 Task: In the Contact  DelilahJones@valeo.com, Add note: 'Schedule a training session for the sales team on new objection handling techniques.'. Mark checkbox to create task to follow up ': Tomorrow'. Create task, with  description: Schedule Meeting, Add due date: Tomorrow; Add reminder: 30 Minutes before. Set Priority Low  and add note: Take detailed meeting minutes and share them with the team afterward.. Logged in from softage.1@softage.net
Action: Mouse moved to (90, 65)
Screenshot: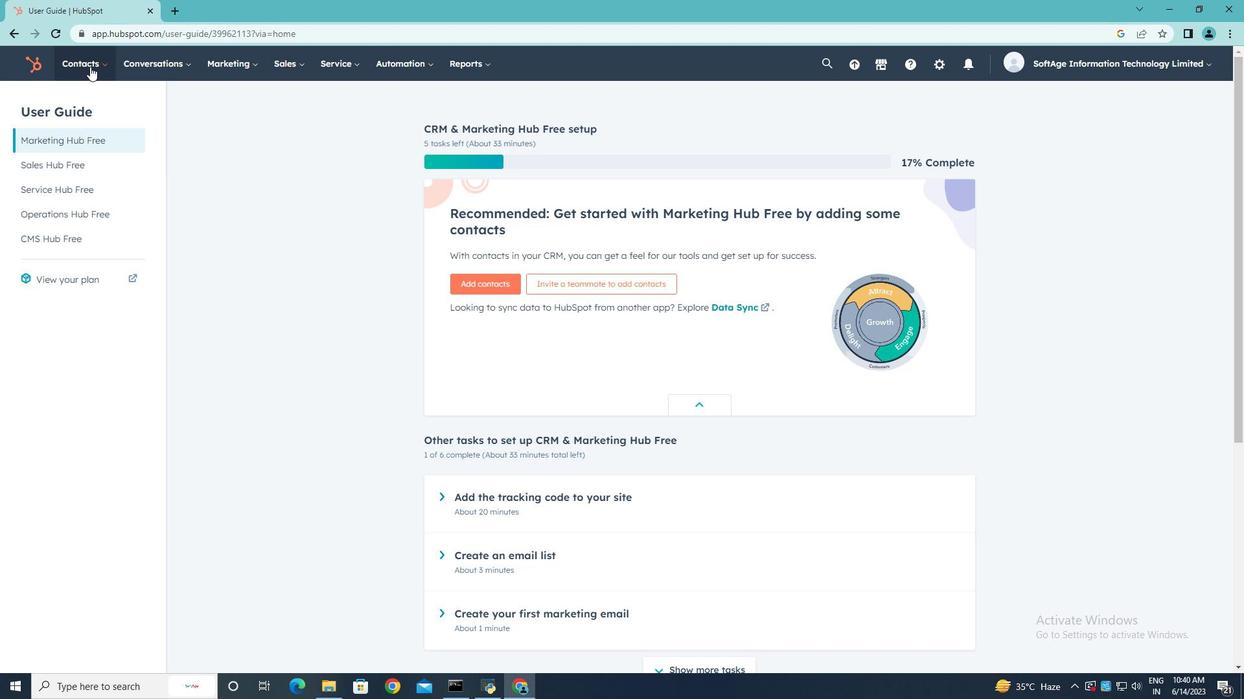 
Action: Mouse pressed left at (90, 65)
Screenshot: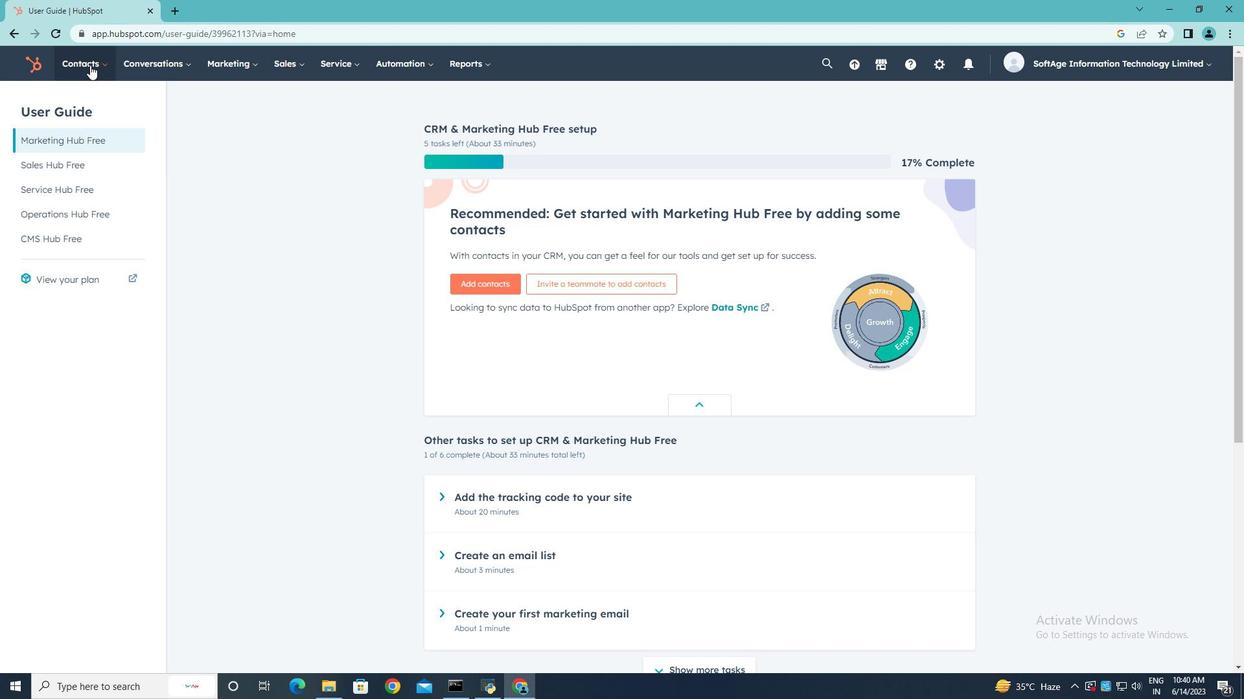 
Action: Mouse moved to (96, 99)
Screenshot: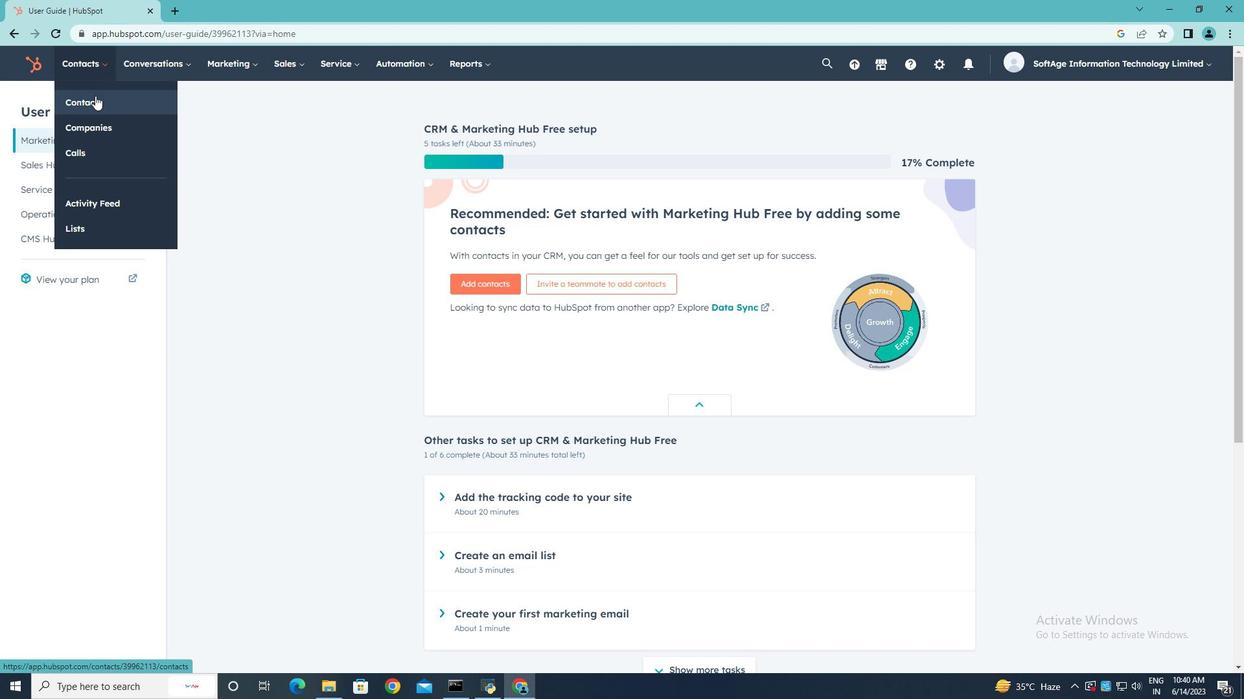 
Action: Mouse pressed left at (96, 99)
Screenshot: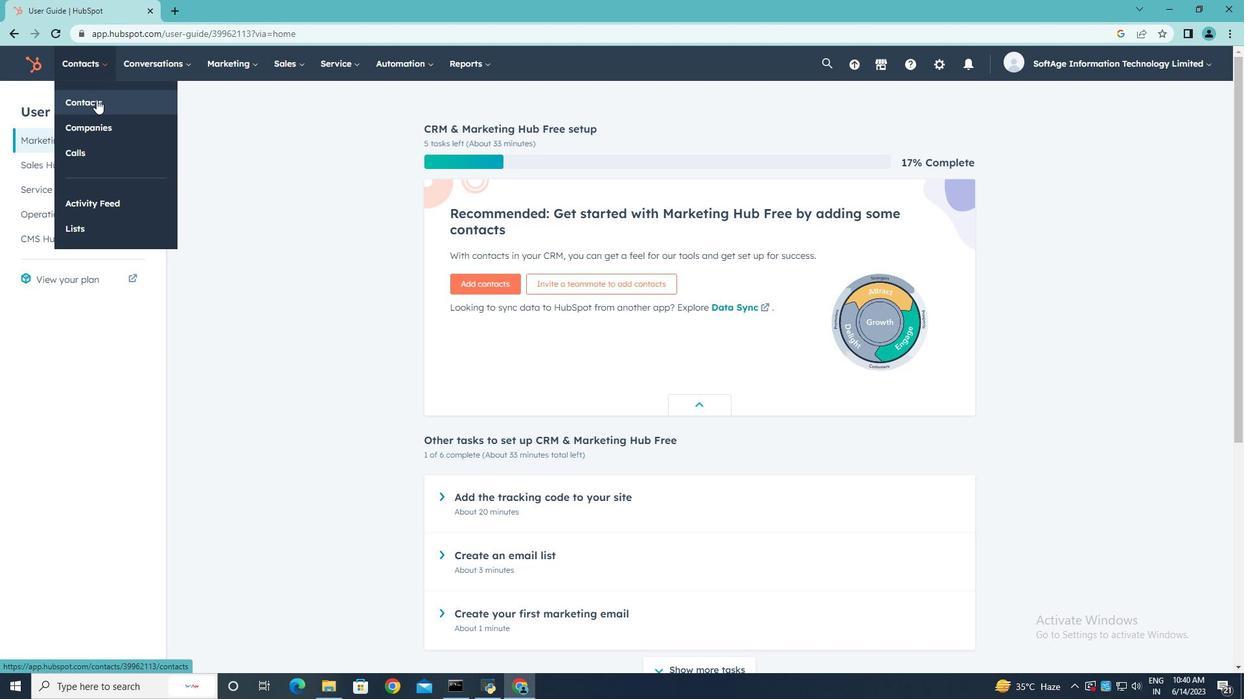 
Action: Mouse moved to (70, 209)
Screenshot: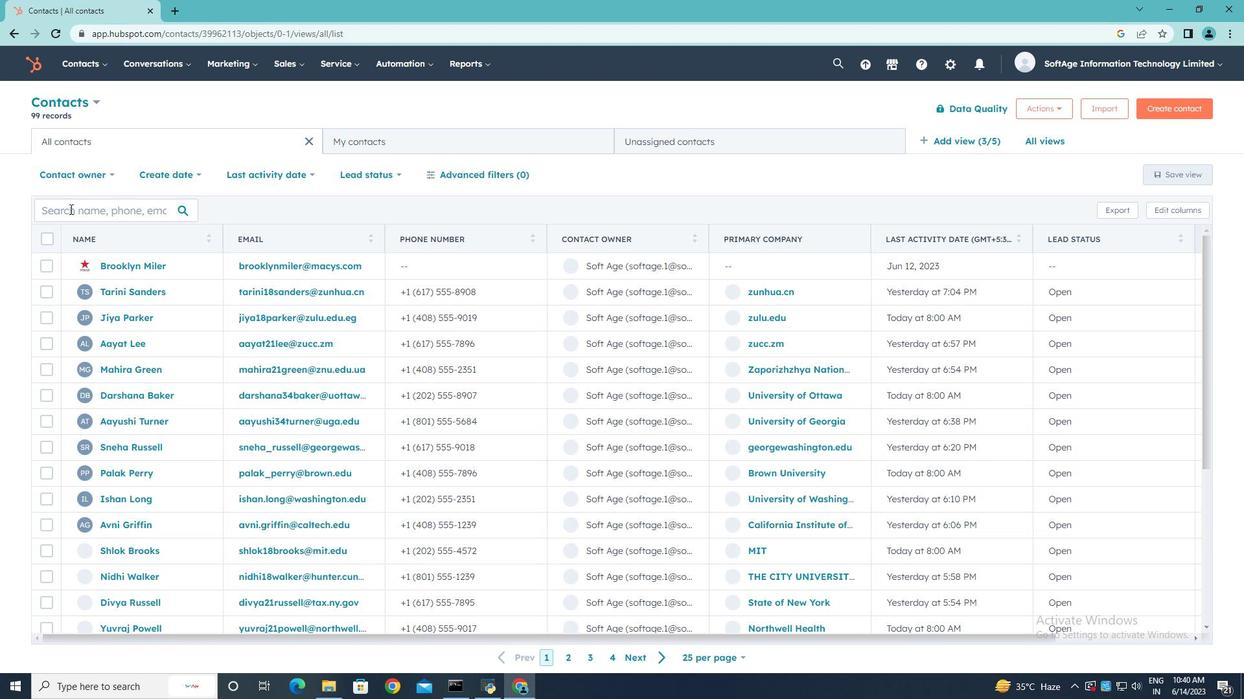 
Action: Mouse pressed left at (70, 209)
Screenshot: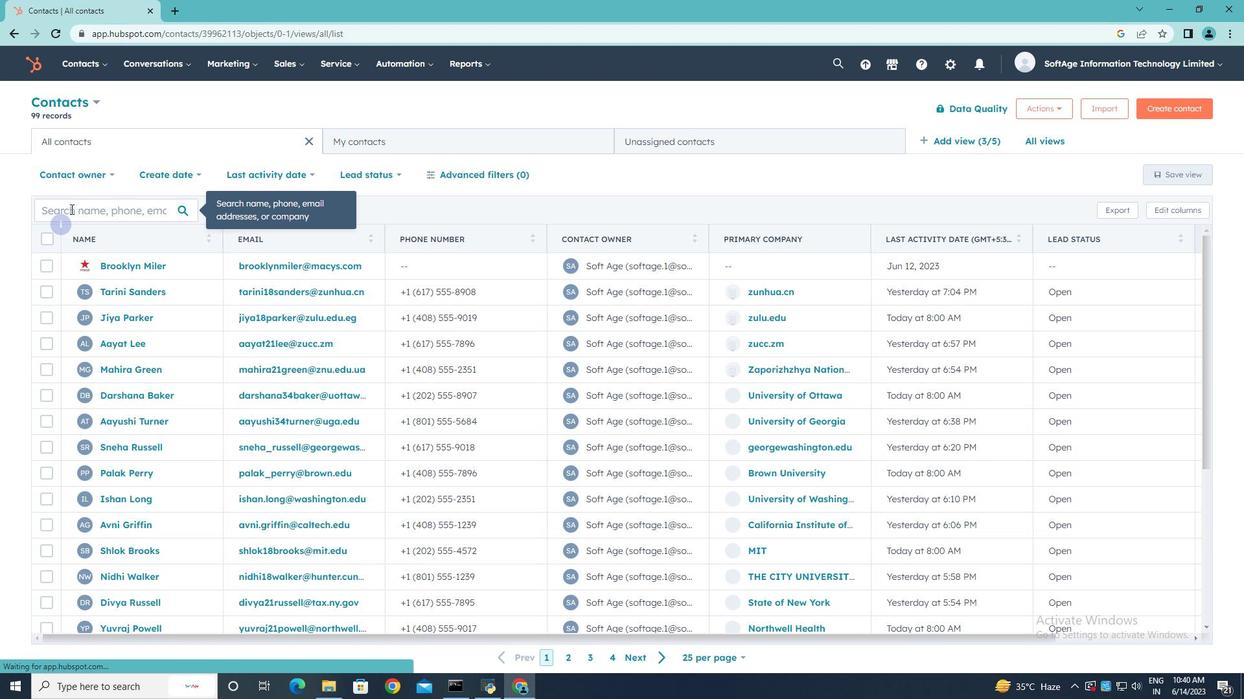 
Action: Mouse moved to (76, 125)
Screenshot: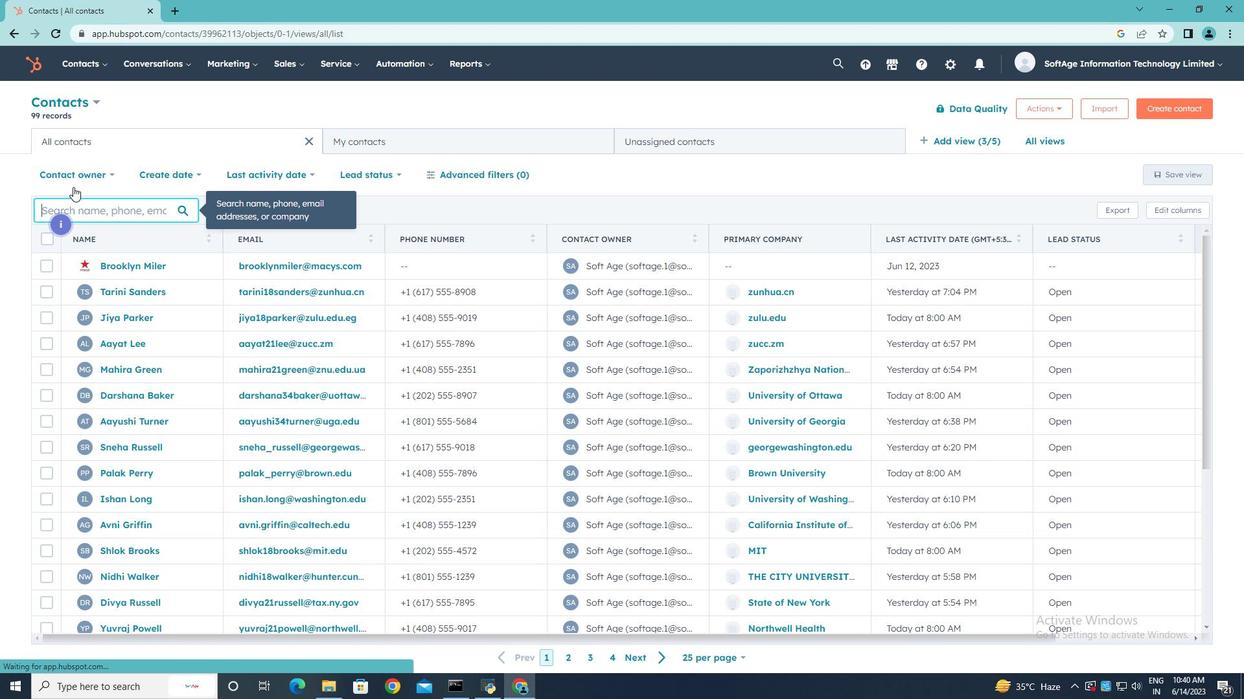 
Action: Key pressed <Key.shift>Delilah<Key.shift>Jones<Key.shift>@valeo.com
Screenshot: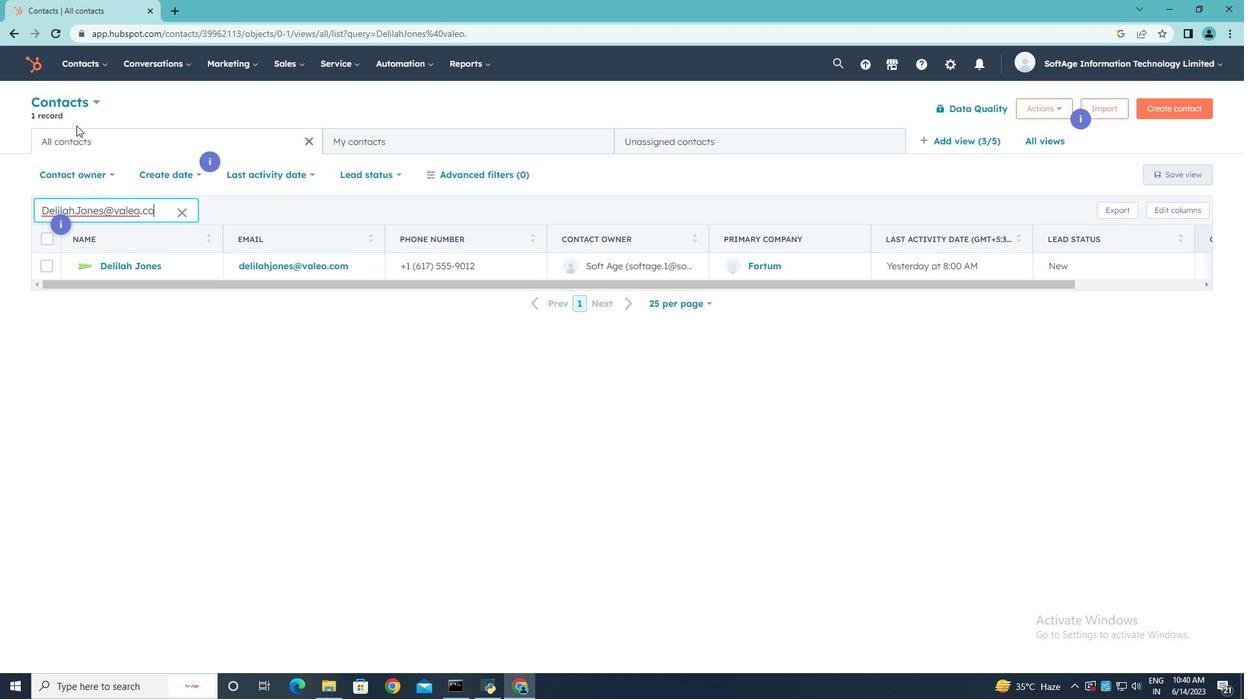 
Action: Mouse moved to (117, 265)
Screenshot: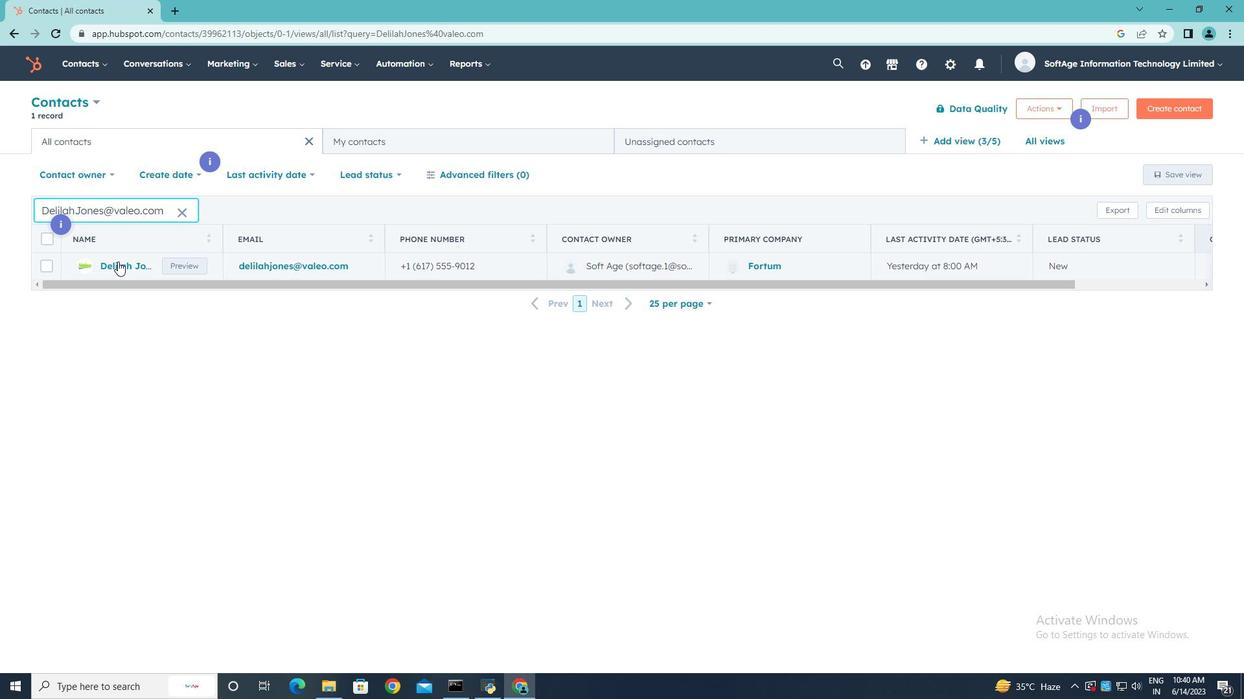 
Action: Mouse pressed left at (117, 265)
Screenshot: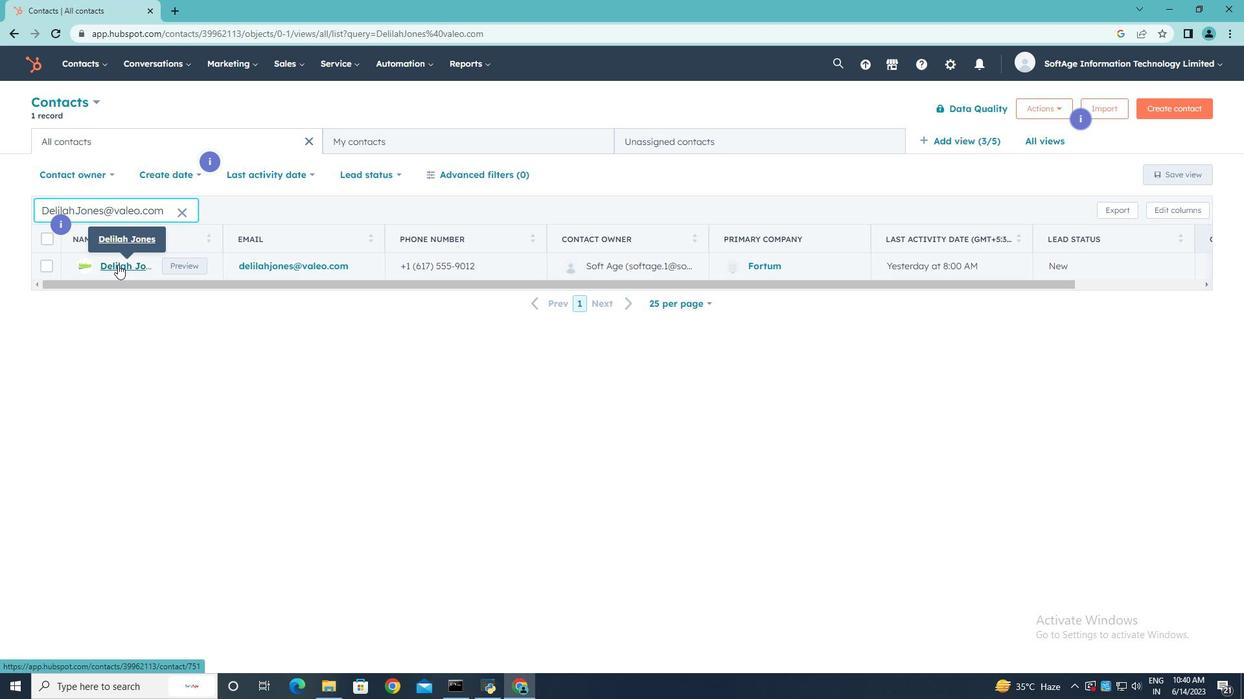 
Action: Mouse moved to (42, 217)
Screenshot: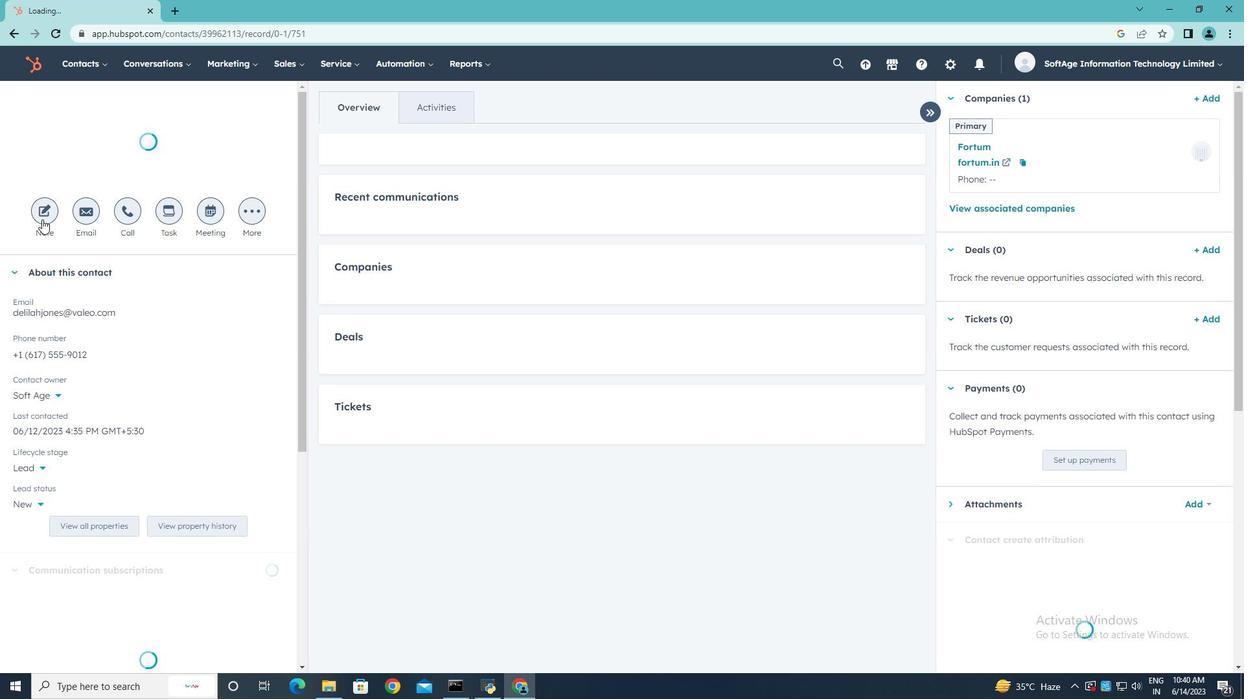 
Action: Mouse pressed left at (42, 217)
Screenshot: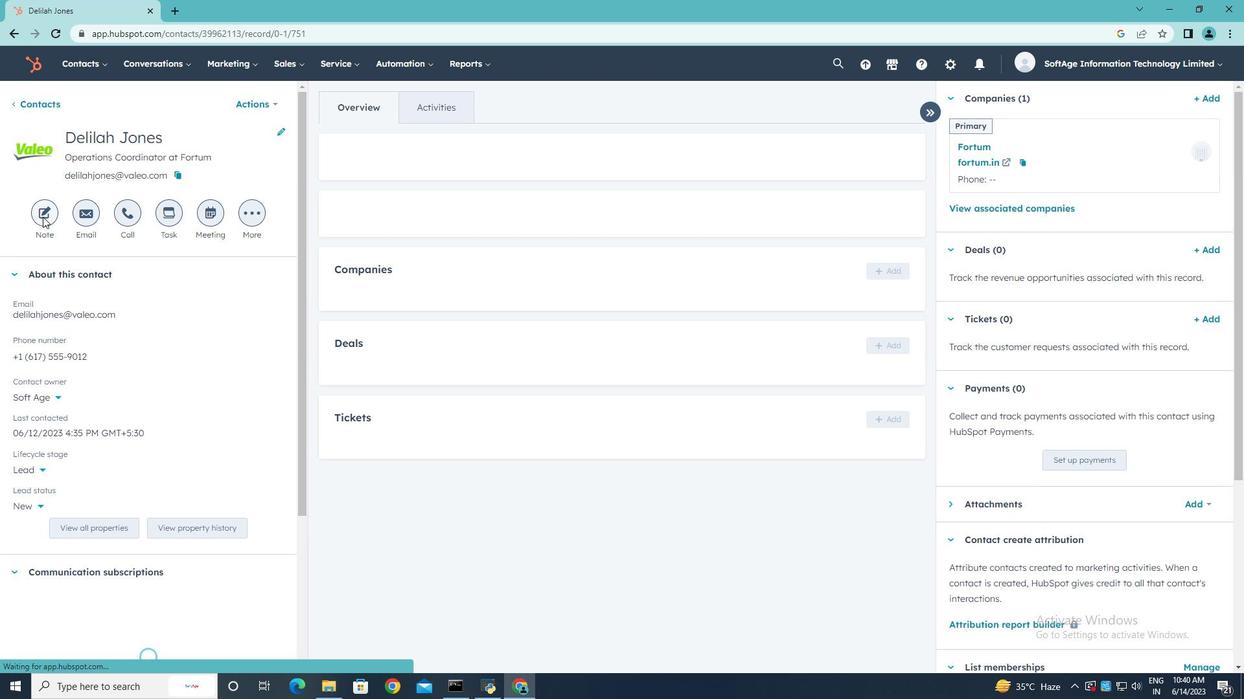 
Action: Mouse moved to (764, 316)
Screenshot: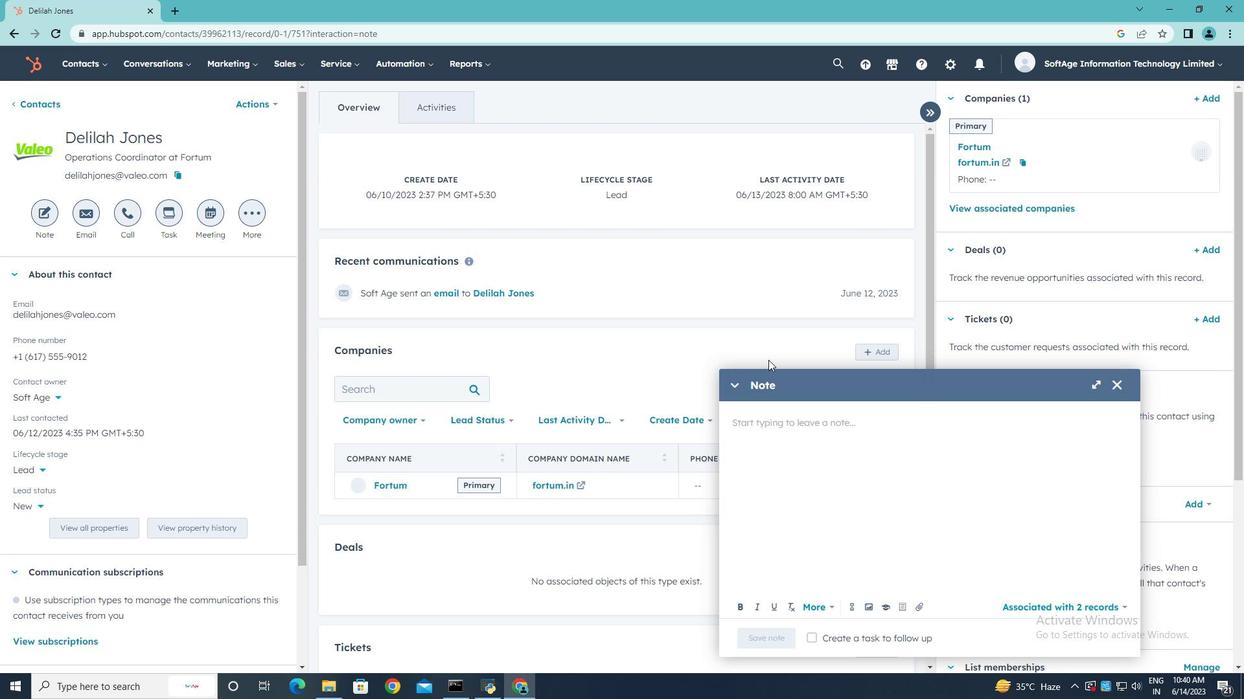 
Action: Key pressed <Key.shift><Key.shift><Key.shift><Key.shift><Key.shift><Key.shift><Key.shift><Key.shift><Key.shift><Key.shift><Key.shift><Key.shift><Key.shift><Key.shift><Key.shift><Key.shift><Key.shift><Key.shift><Key.shift><Key.shift><Key.shift><Key.shift><Key.shift><Key.shift><Key.shift>Schedule<Key.backspace>a<Key.backspace>e<Key.space><Key.caps_lock><Key.caps_lock><Key.backspace>a<Key.backspace><Key.space>a<Key.space>training<Key.space>session<Key.space>for<Key.space>the<Key.space>sales<Key.space>team<Key.space>on<Key.space>new<Key.space>objection<Key.space>handling<Key.space>techniques.
Screenshot: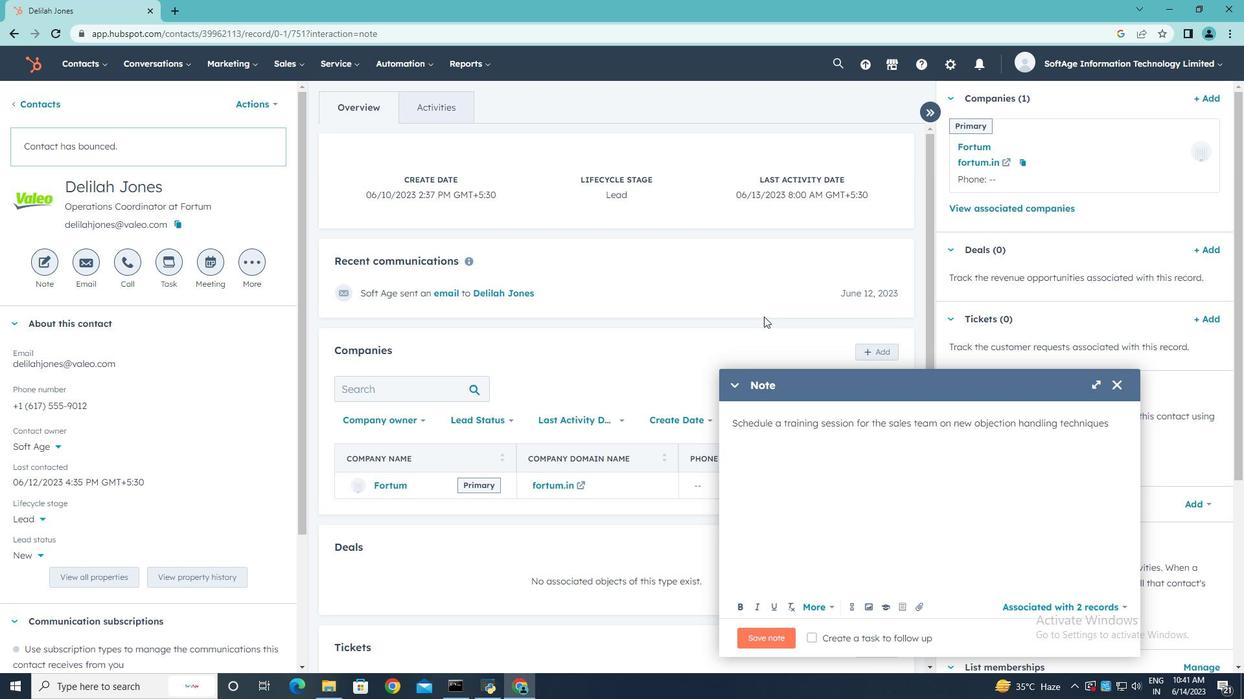 
Action: Mouse moved to (815, 636)
Screenshot: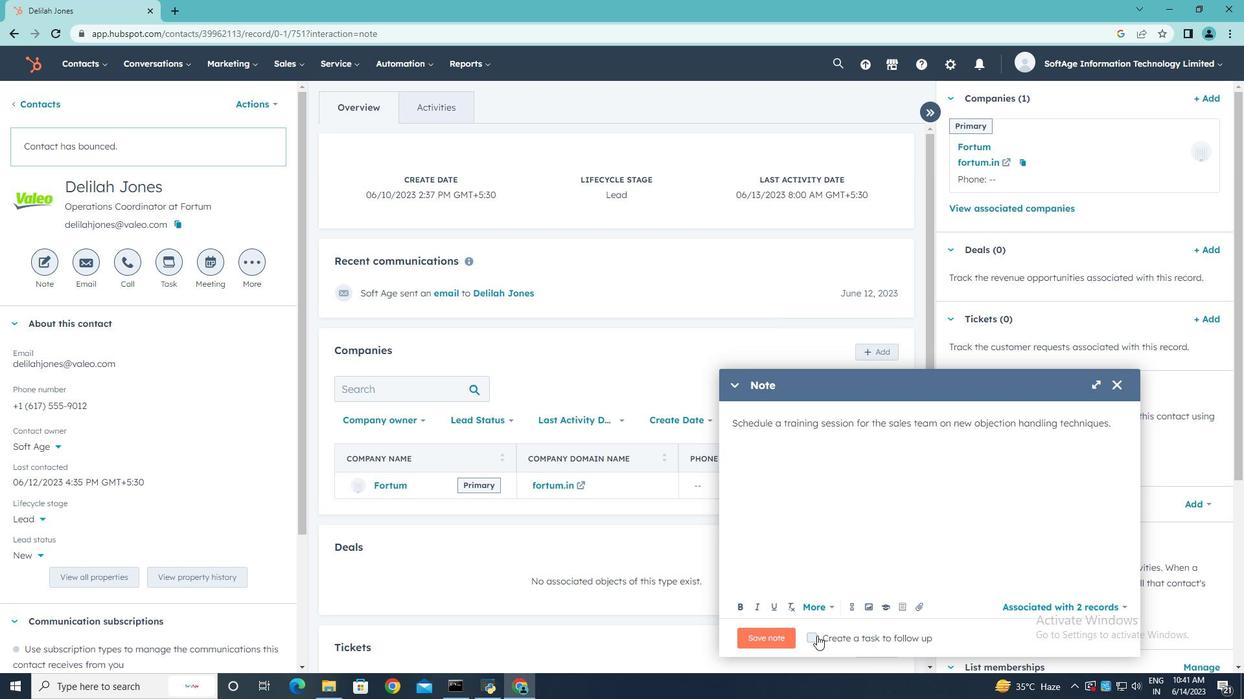 
Action: Mouse pressed left at (815, 636)
Screenshot: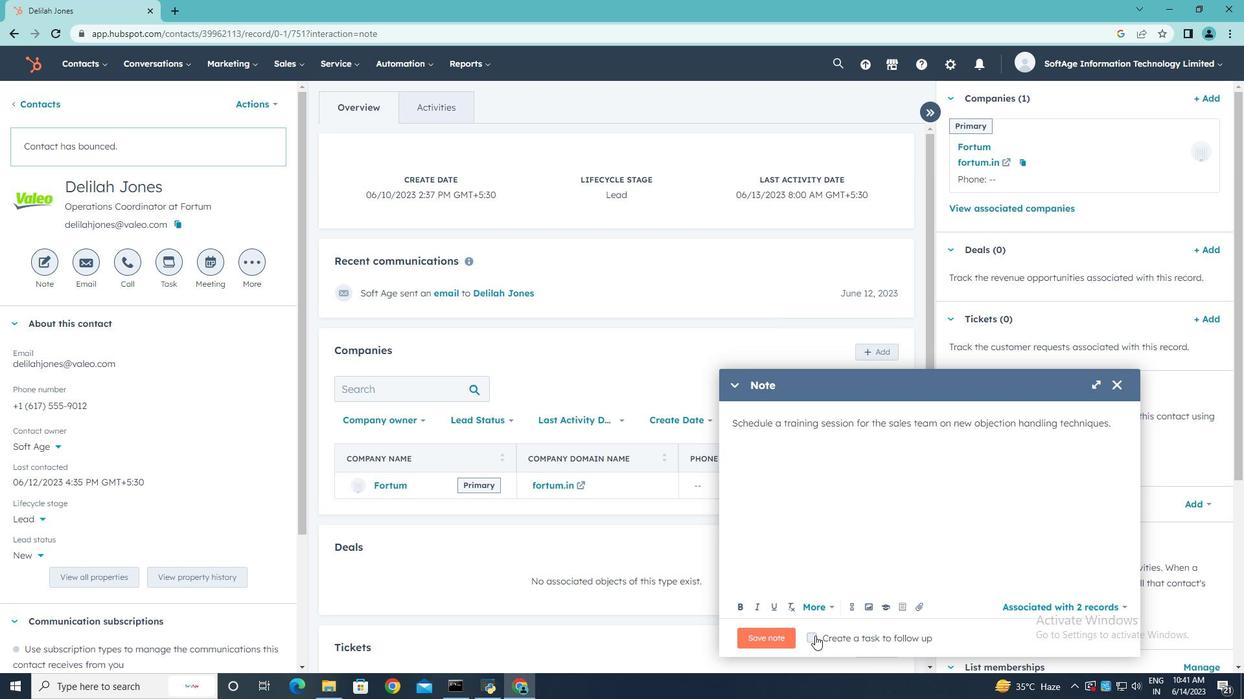 
Action: Mouse moved to (1071, 638)
Screenshot: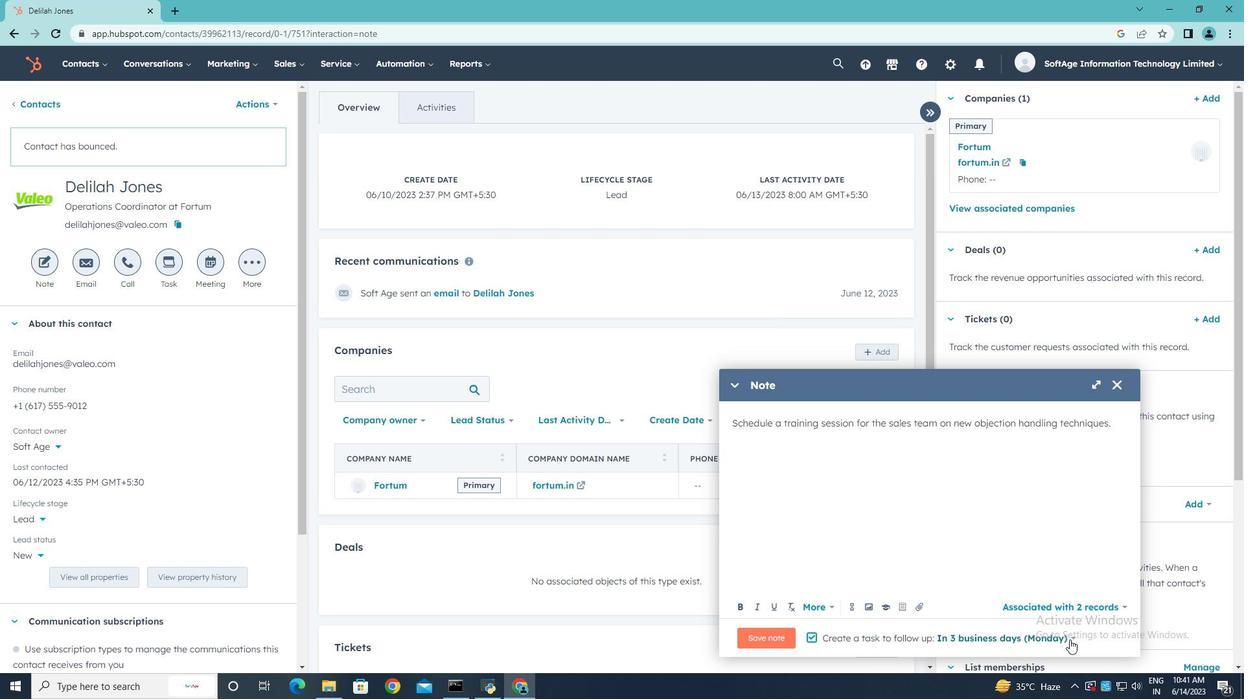 
Action: Mouse pressed left at (1071, 638)
Screenshot: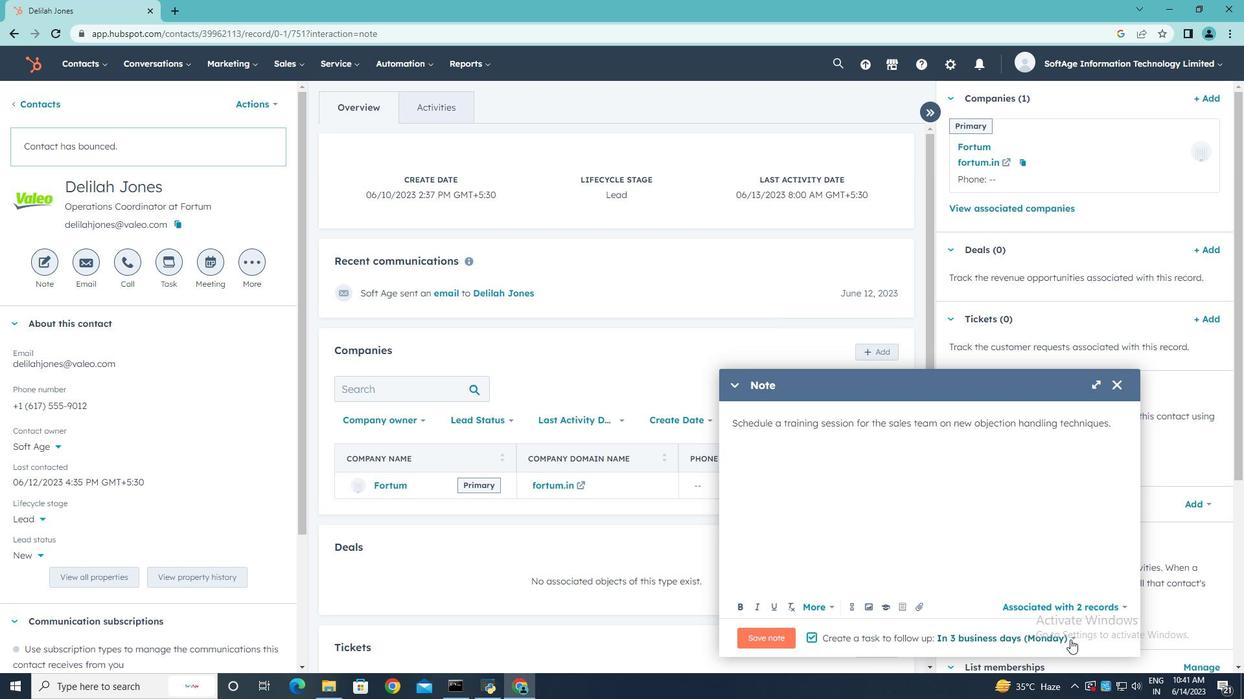 
Action: Mouse moved to (955, 530)
Screenshot: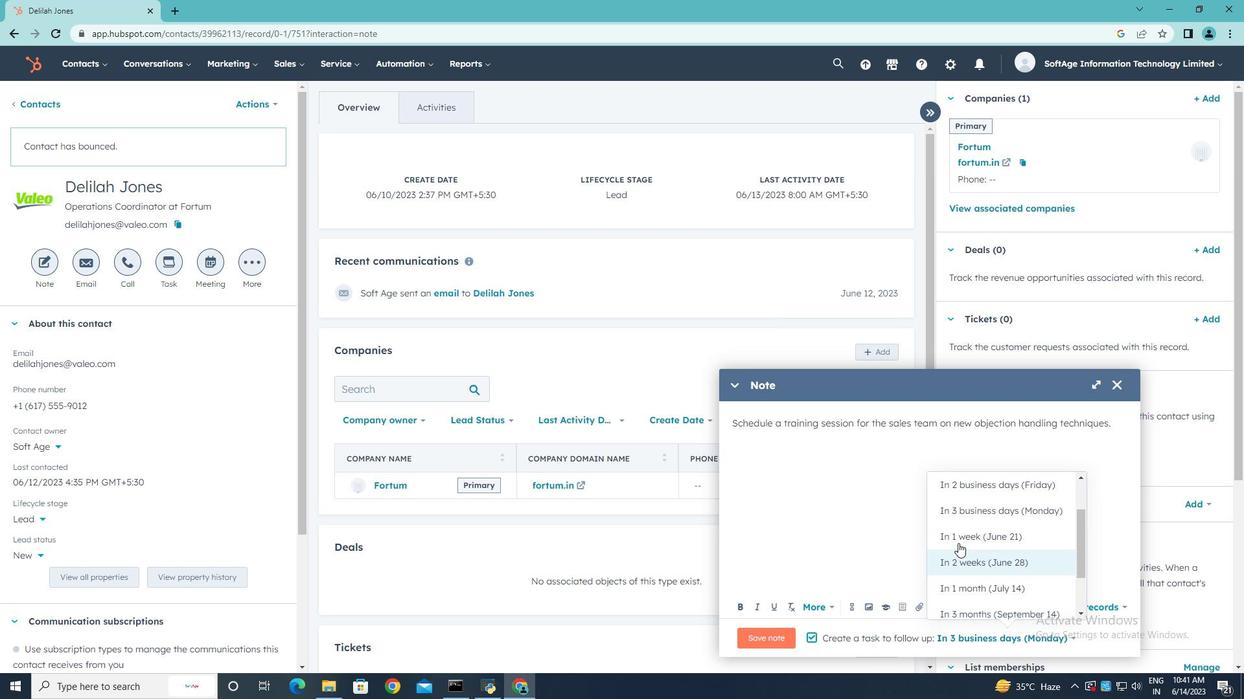 
Action: Mouse scrolled (955, 530) with delta (0, 0)
Screenshot: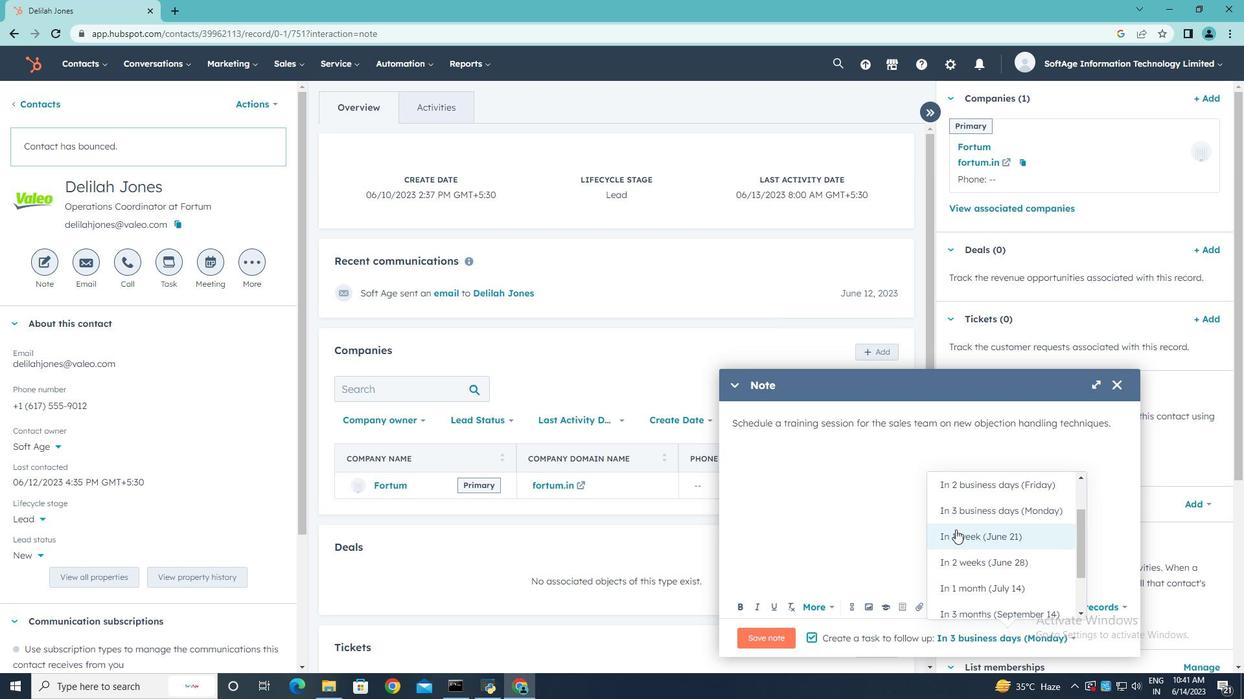 
Action: Mouse scrolled (955, 530) with delta (0, 0)
Screenshot: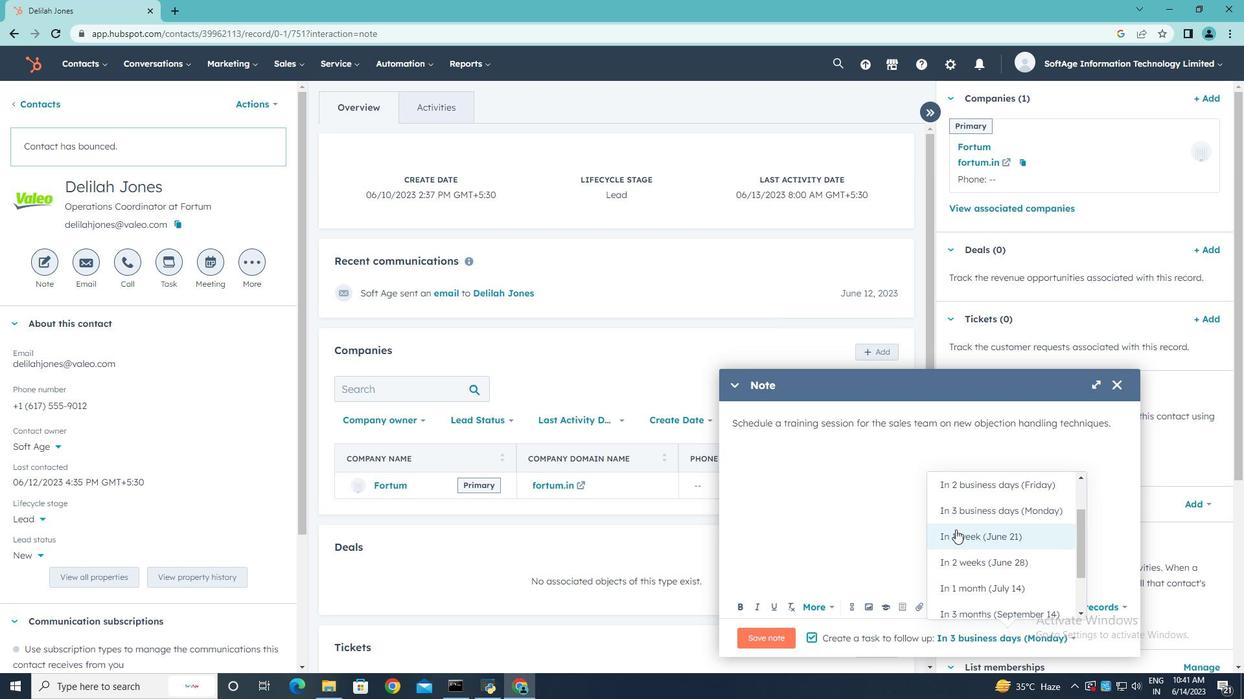 
Action: Mouse scrolled (955, 530) with delta (0, 0)
Screenshot: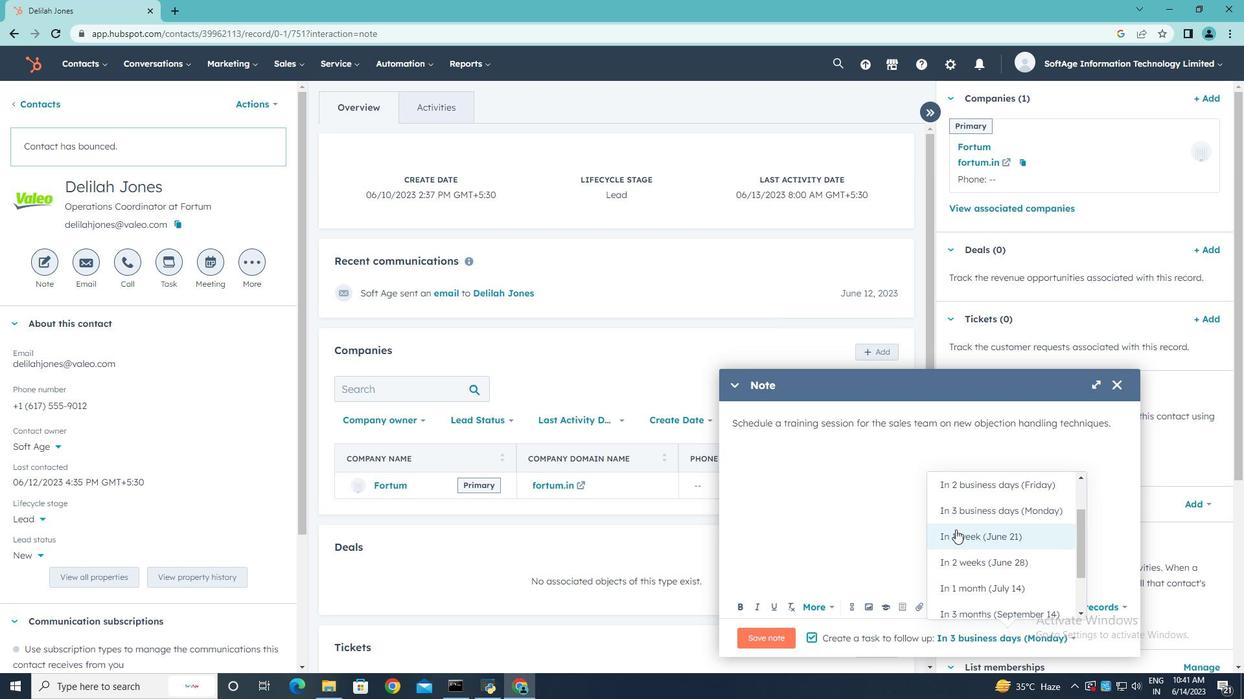 
Action: Mouse moved to (960, 520)
Screenshot: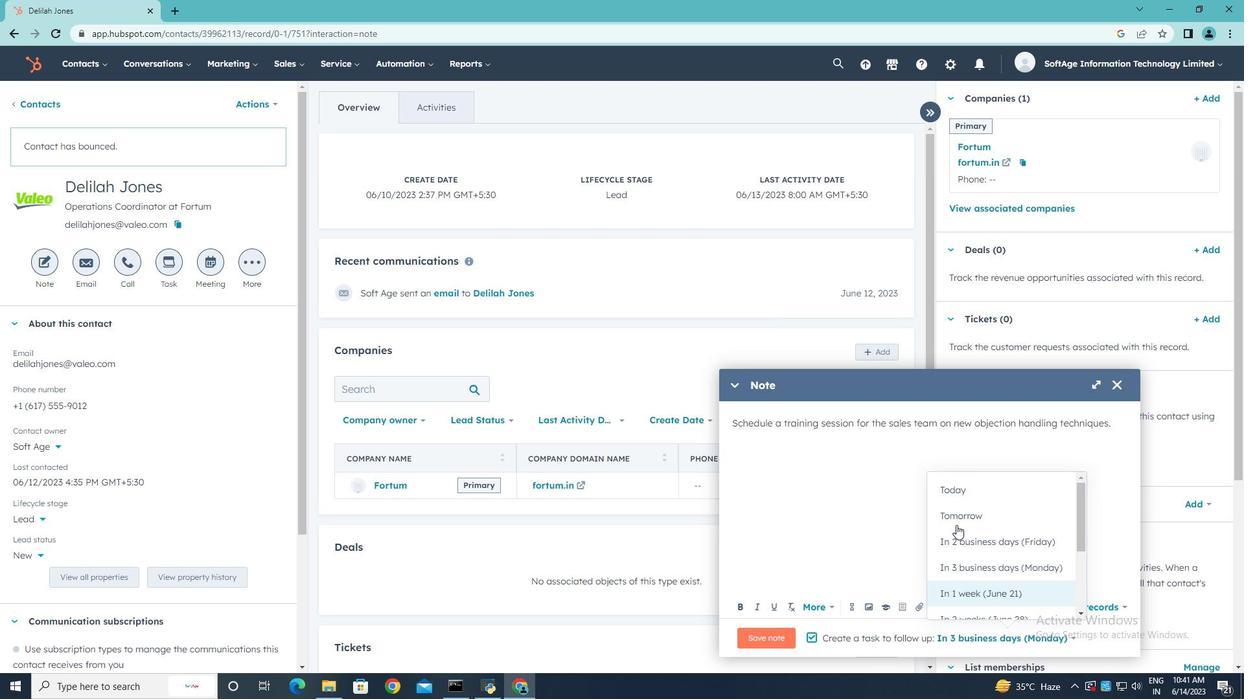
Action: Mouse pressed left at (960, 520)
Screenshot: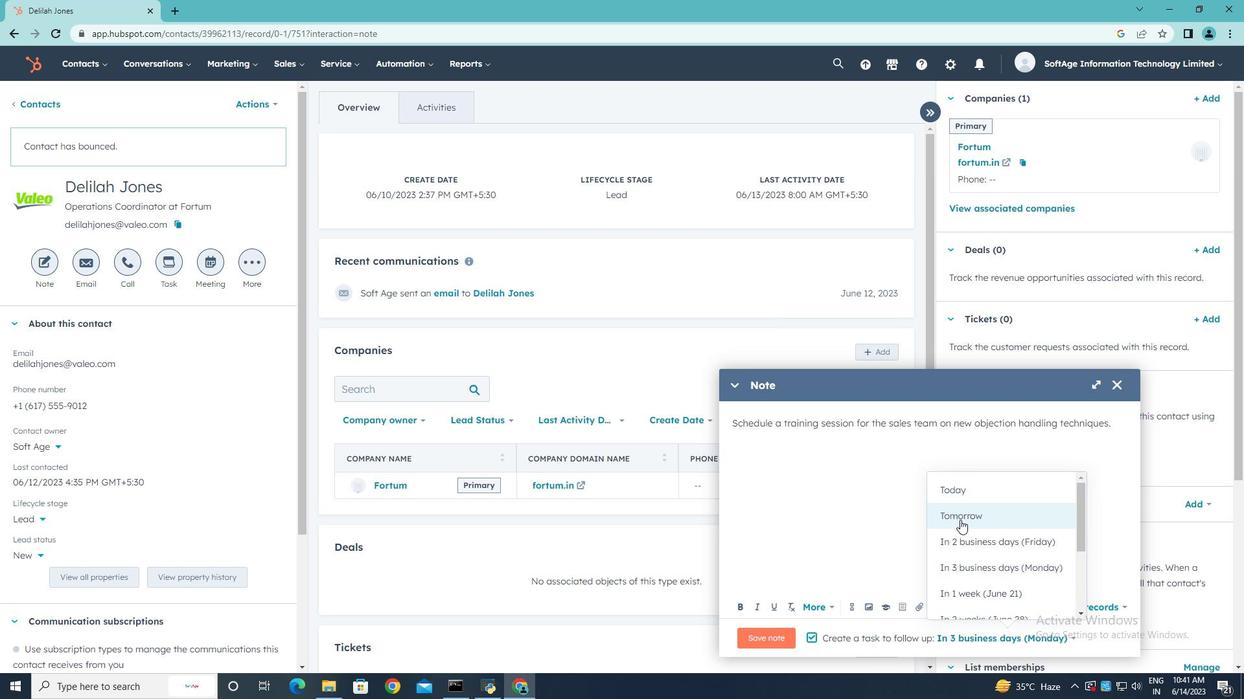 
Action: Mouse moved to (750, 640)
Screenshot: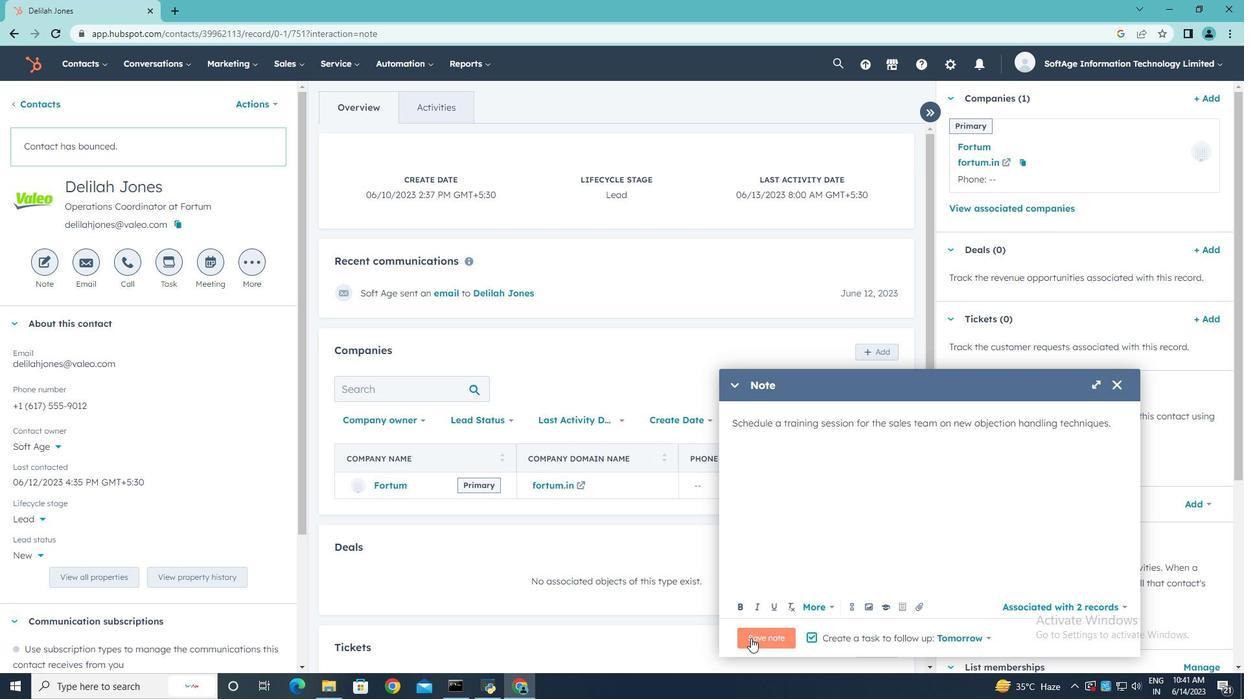 
Action: Mouse pressed left at (750, 640)
Screenshot: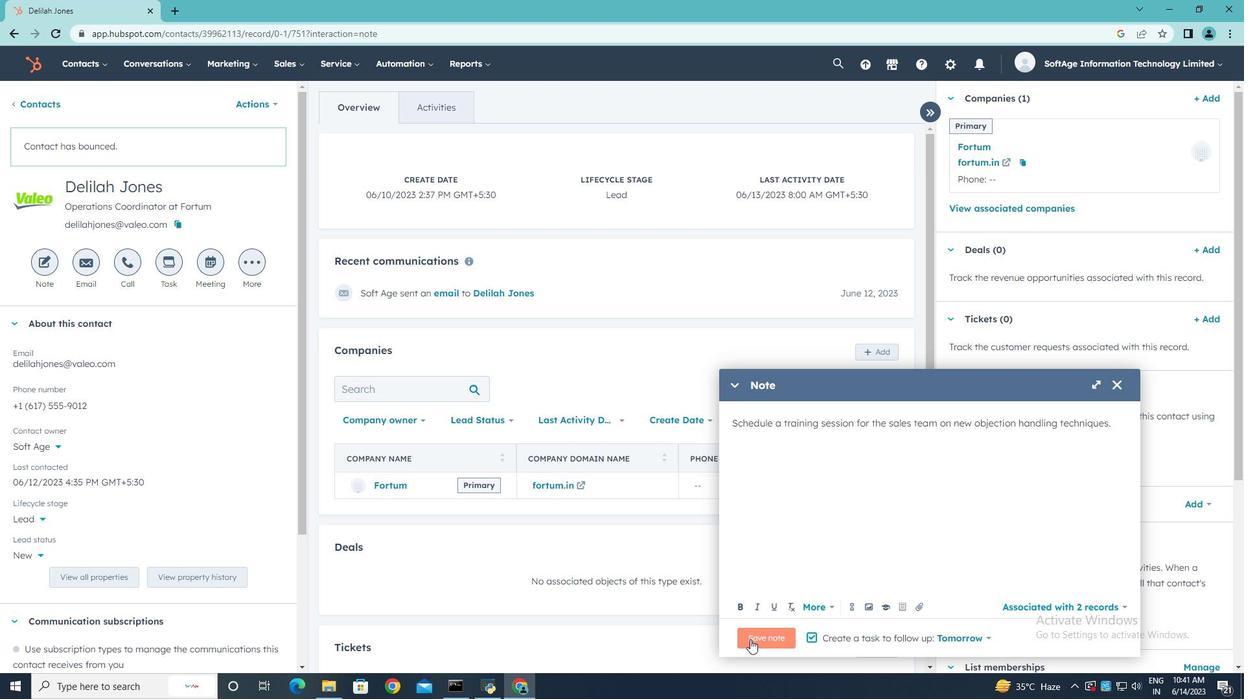 
Action: Mouse moved to (167, 268)
Screenshot: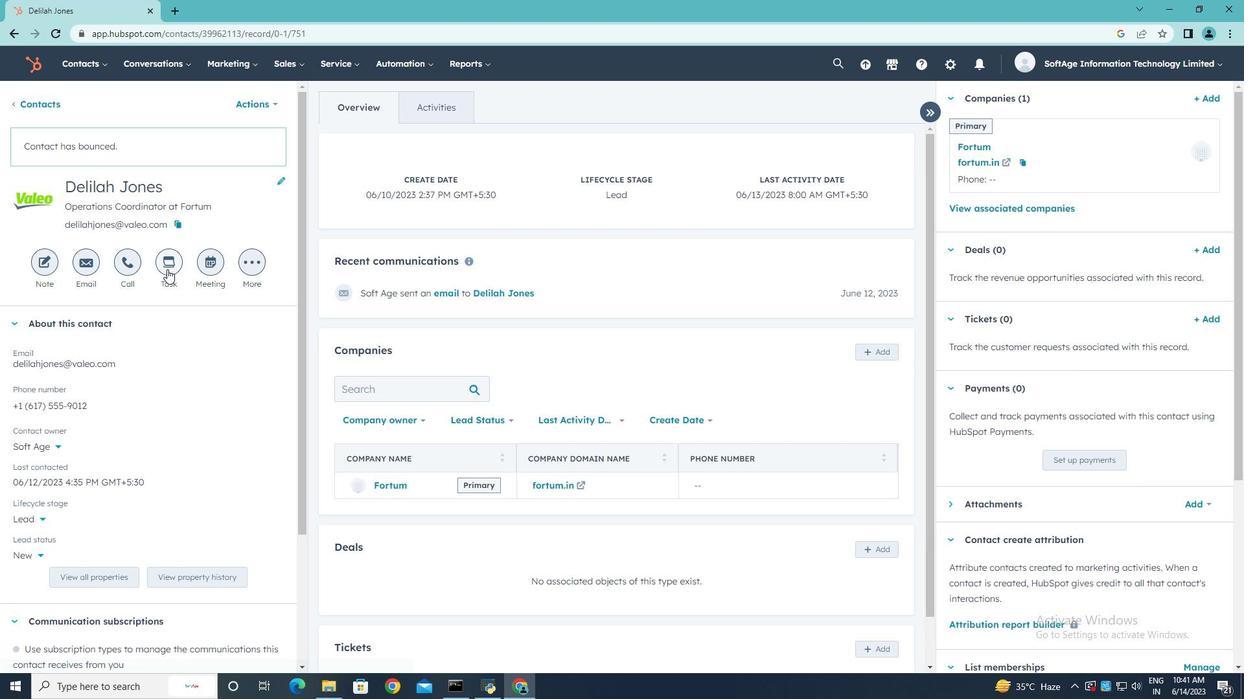 
Action: Mouse pressed left at (167, 268)
Screenshot: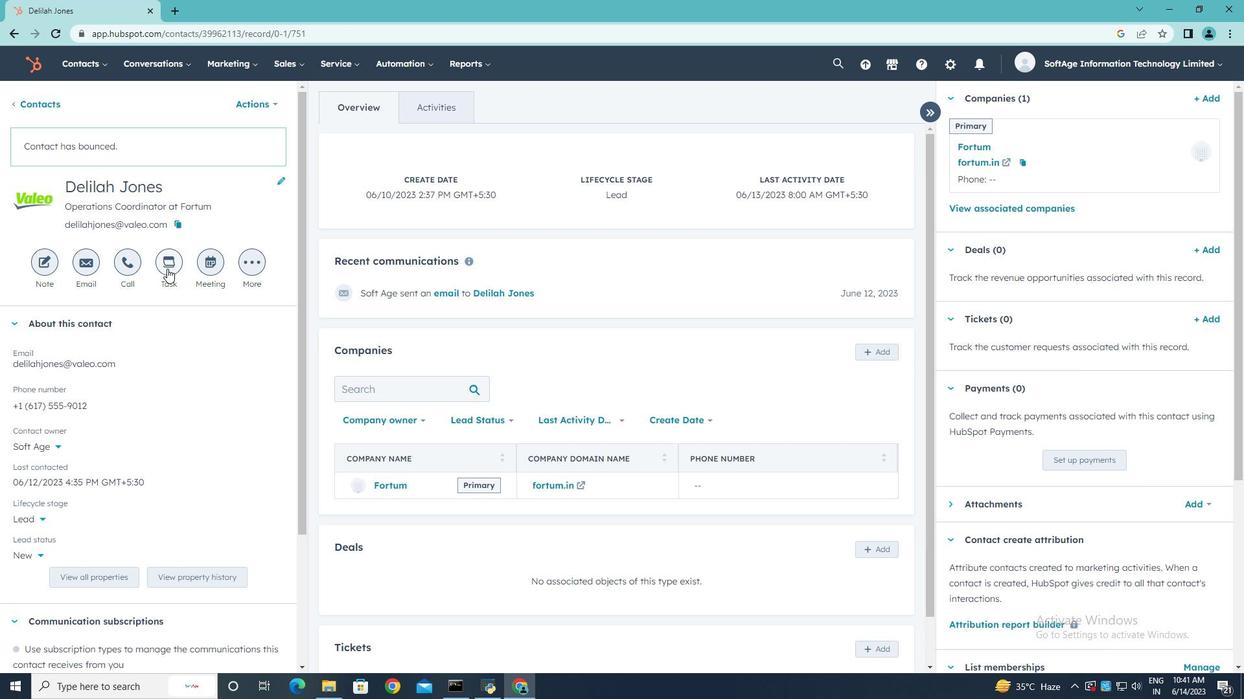
Action: Mouse moved to (195, 277)
Screenshot: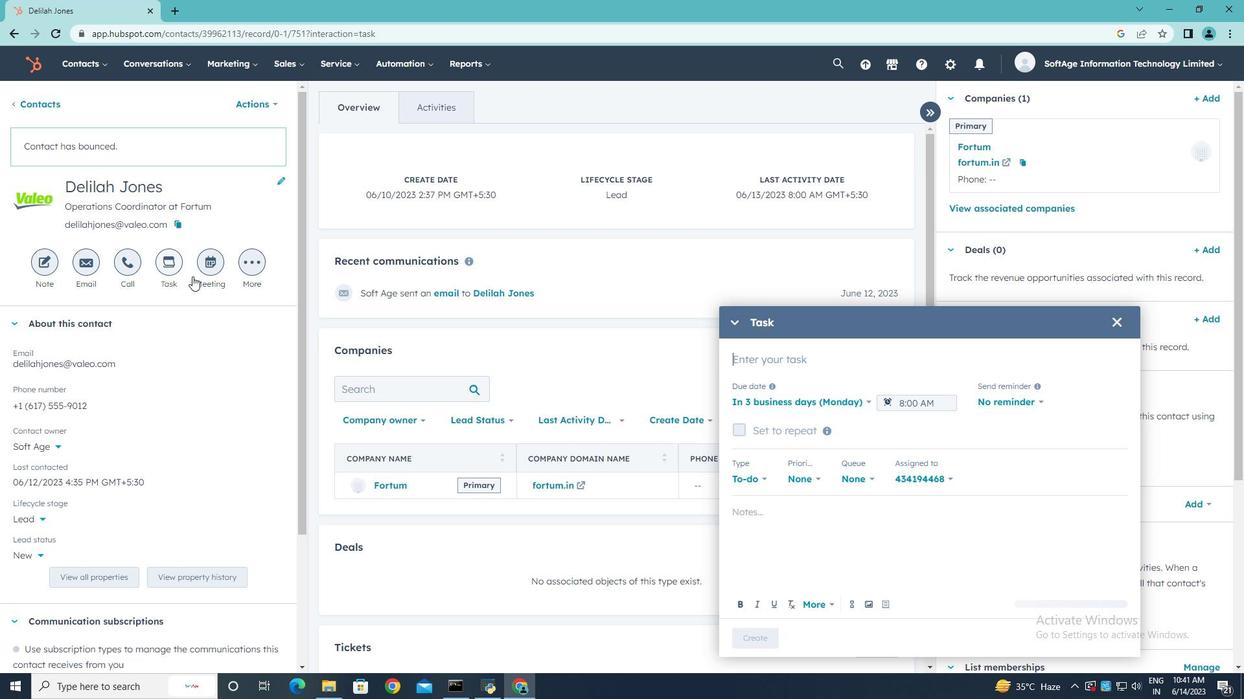 
Action: Key pressed <Key.shift>Sa<Key.backspace>chu<Key.backspace>edule<Key.space><Key.shift><Key.shift><Key.shift><Key.shift><Key.shift><Key.shift><Key.shift><Key.shift><Key.shift><Key.shift><Key.shift><Key.shift>Meeting
Screenshot: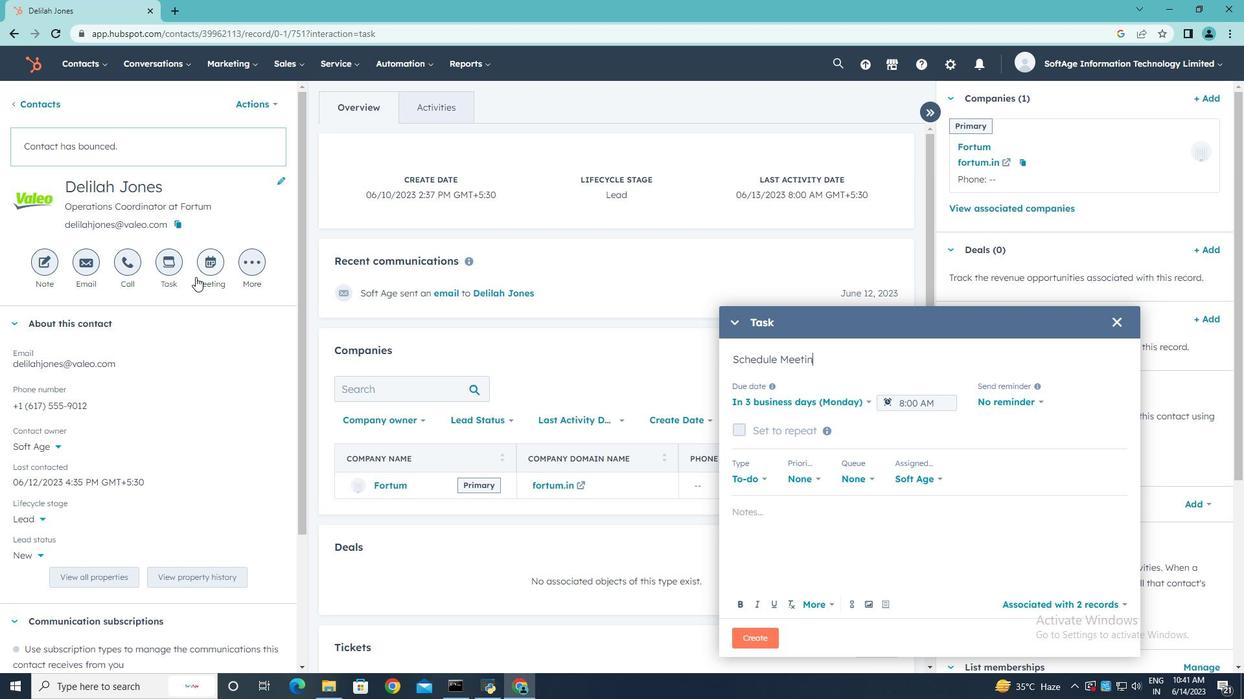 
Action: Mouse moved to (865, 398)
Screenshot: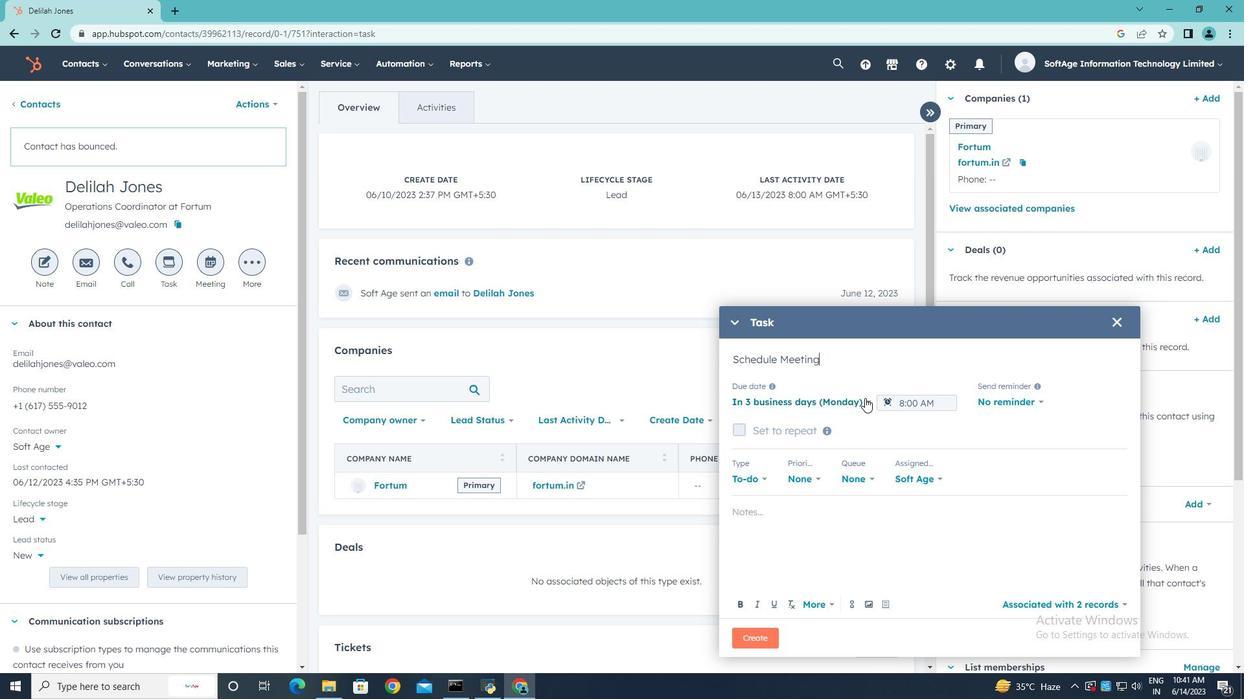 
Action: Mouse pressed left at (865, 398)
Screenshot: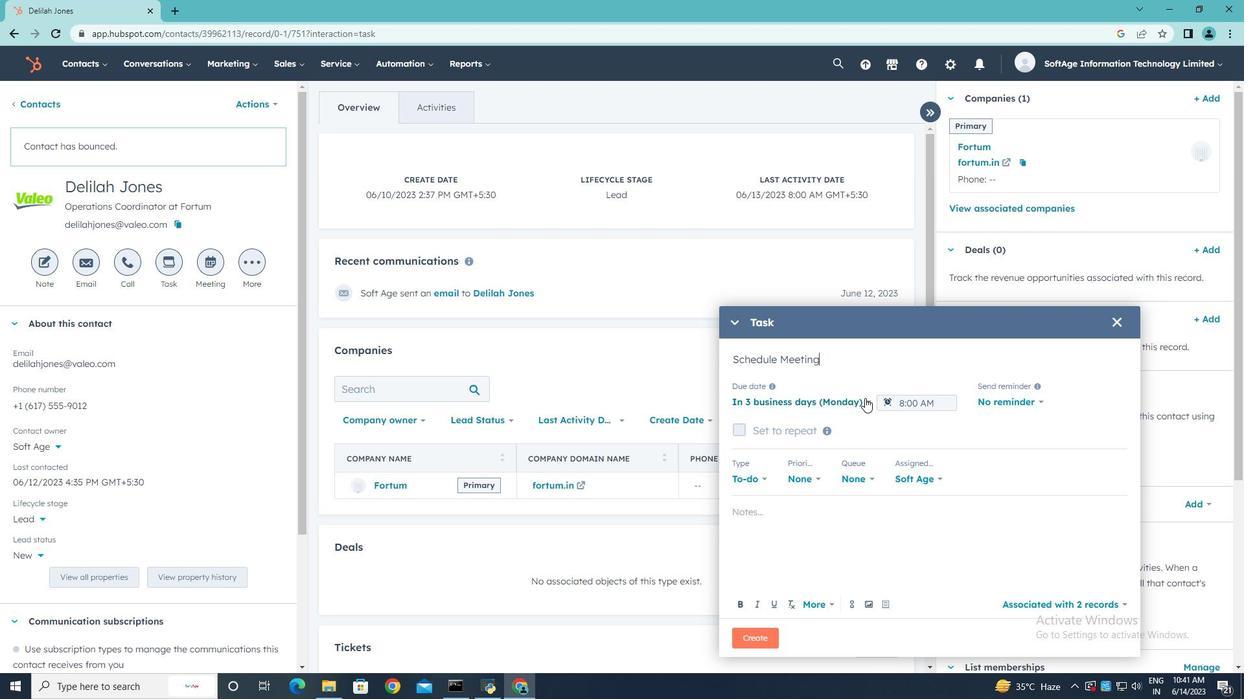 
Action: Mouse moved to (839, 440)
Screenshot: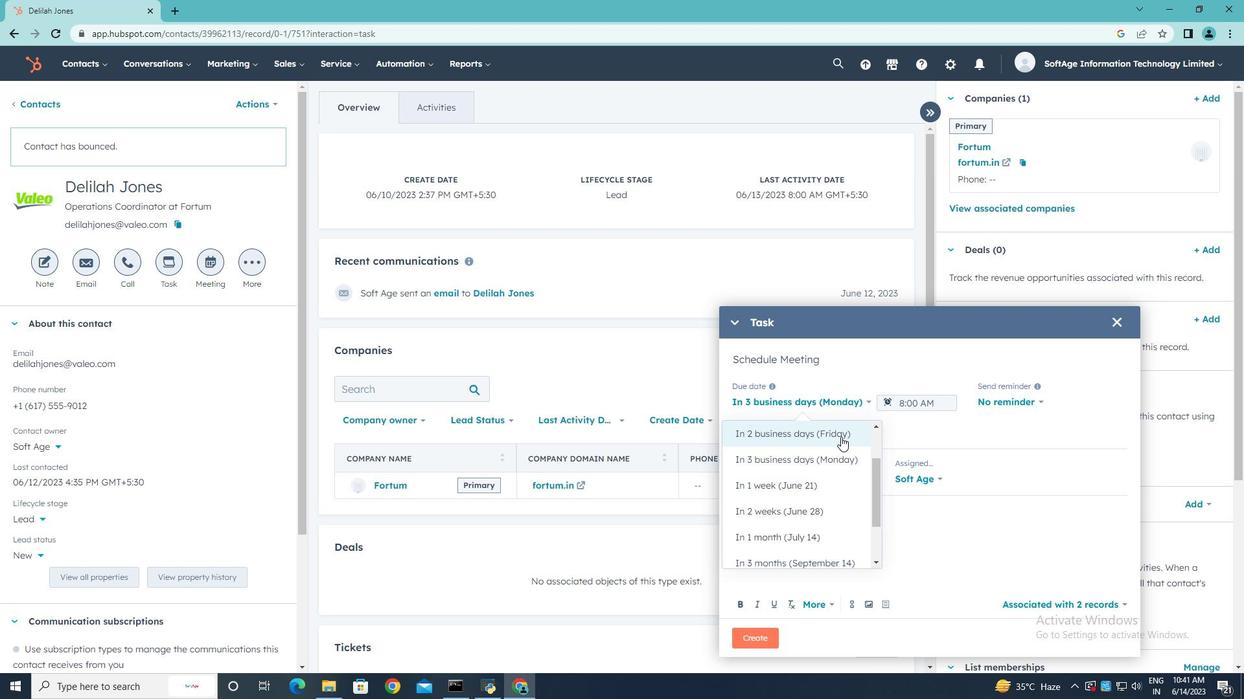 
Action: Mouse scrolled (839, 440) with delta (0, 0)
Screenshot: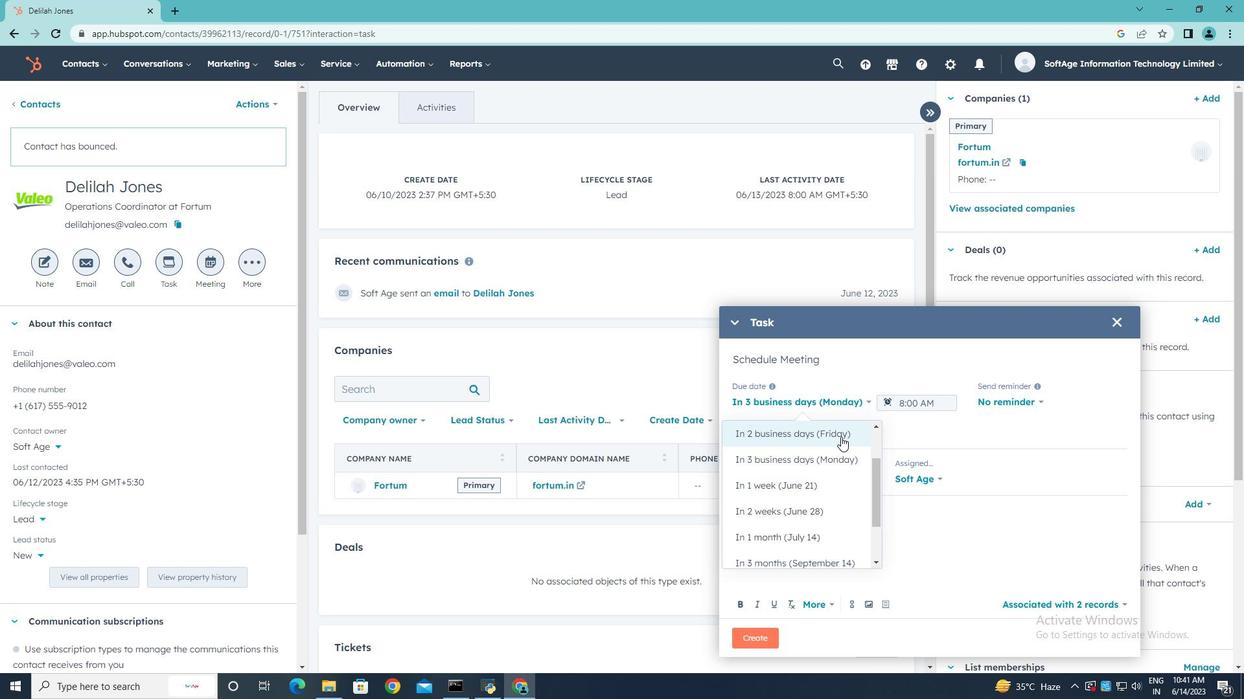 
Action: Mouse scrolled (839, 440) with delta (0, 0)
Screenshot: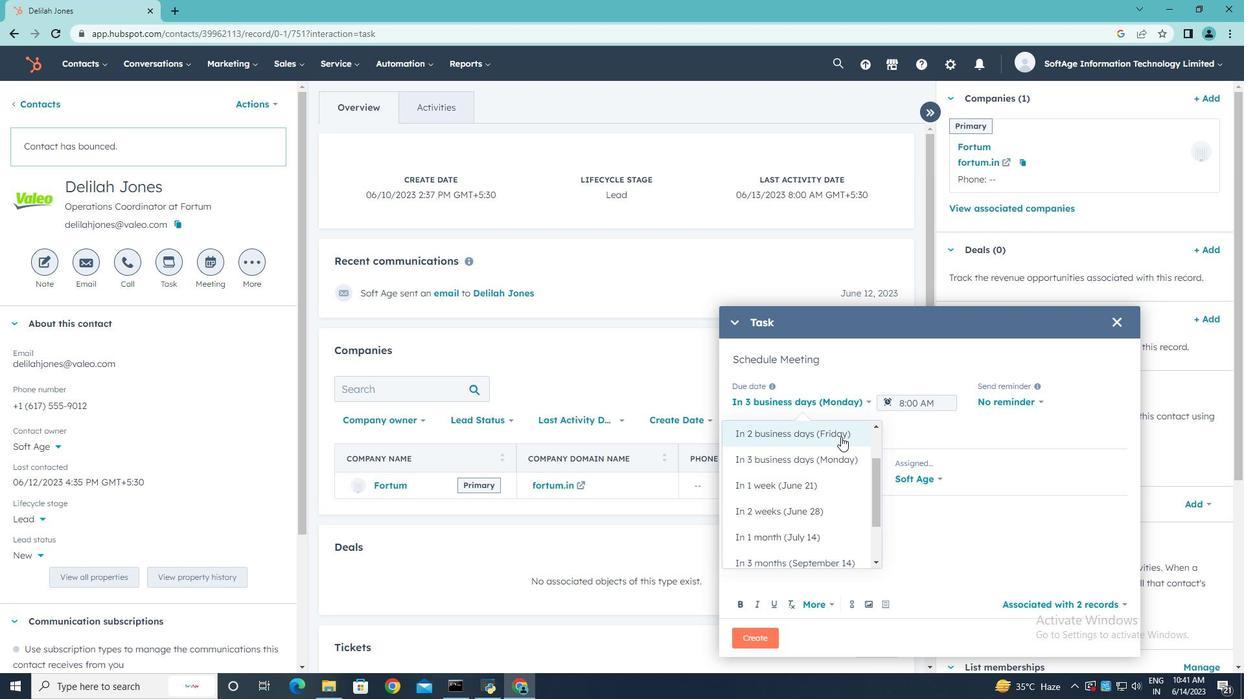 
Action: Mouse scrolled (839, 440) with delta (0, 0)
Screenshot: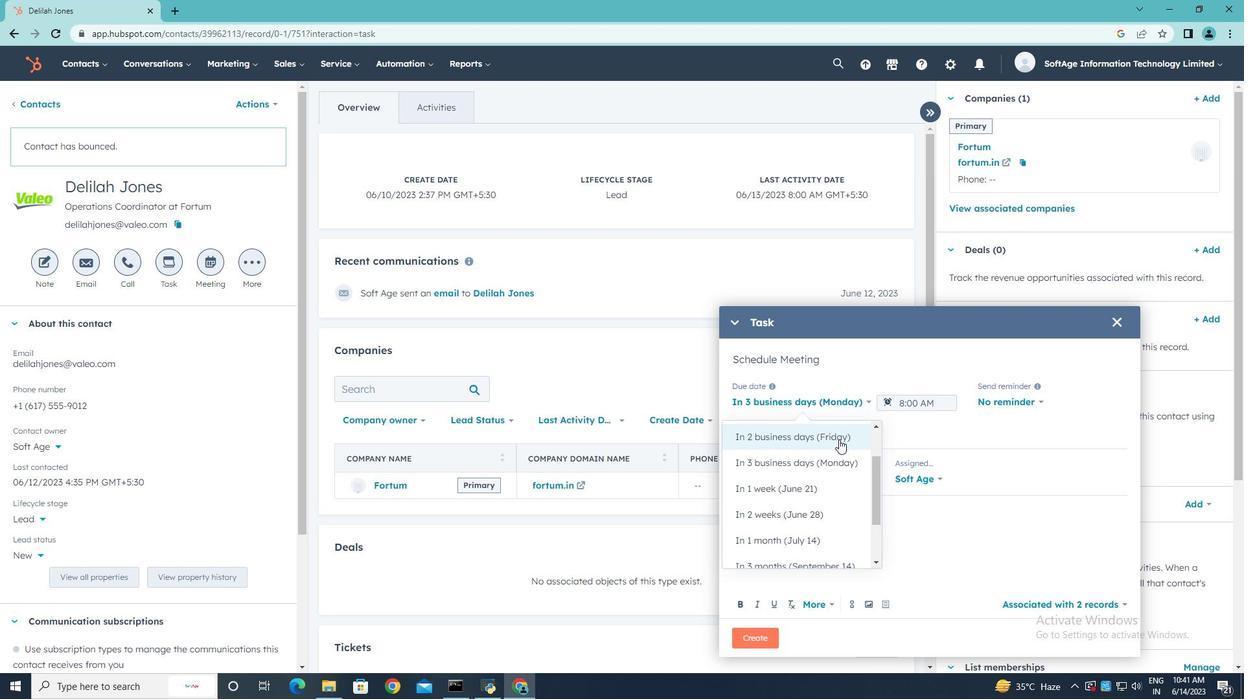 
Action: Mouse moved to (810, 465)
Screenshot: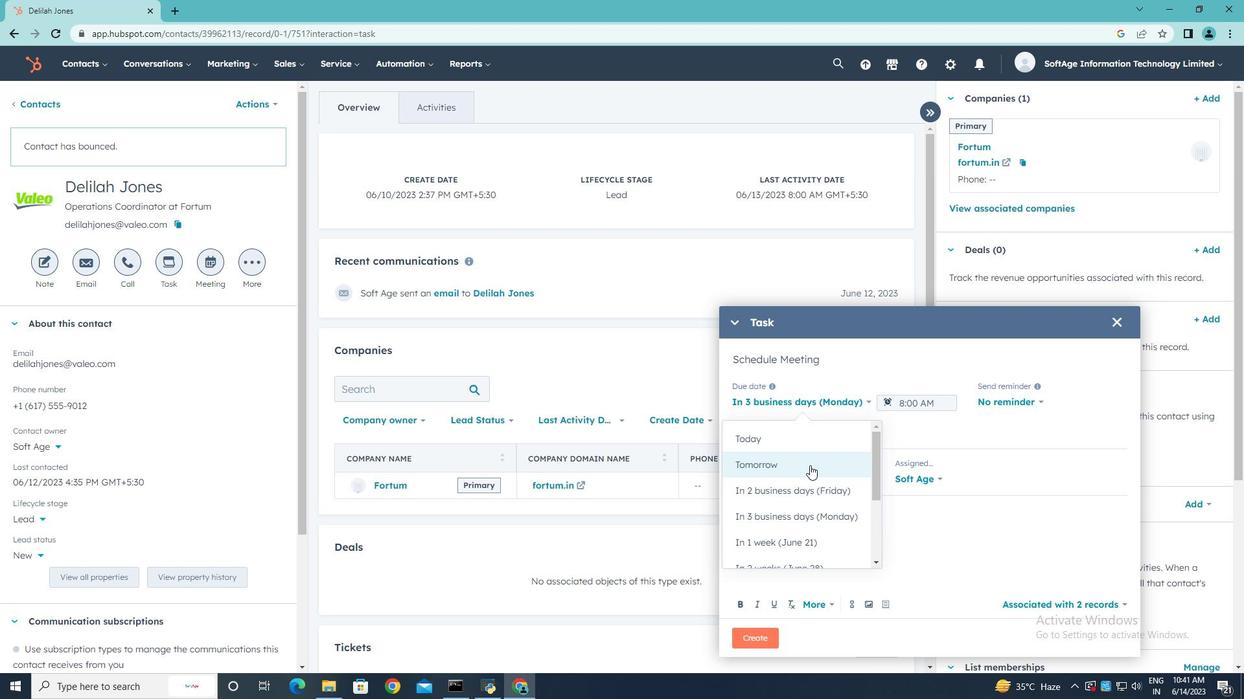 
Action: Mouse pressed left at (810, 465)
Screenshot: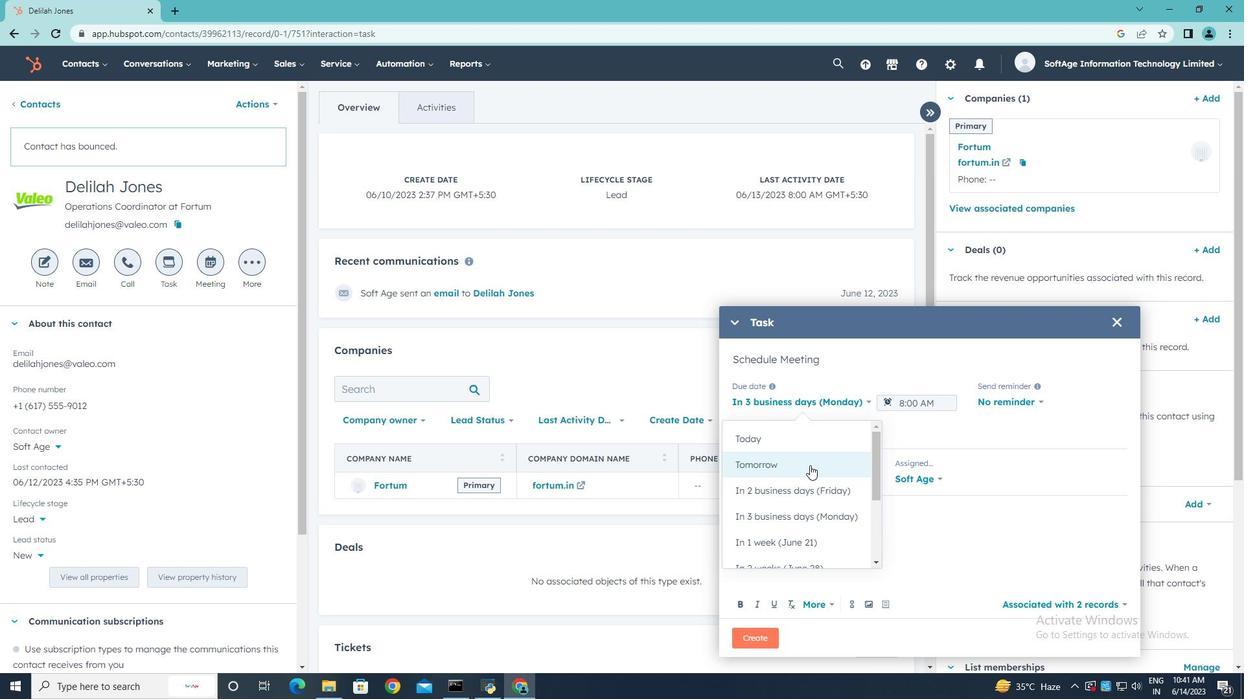 
Action: Mouse moved to (955, 400)
Screenshot: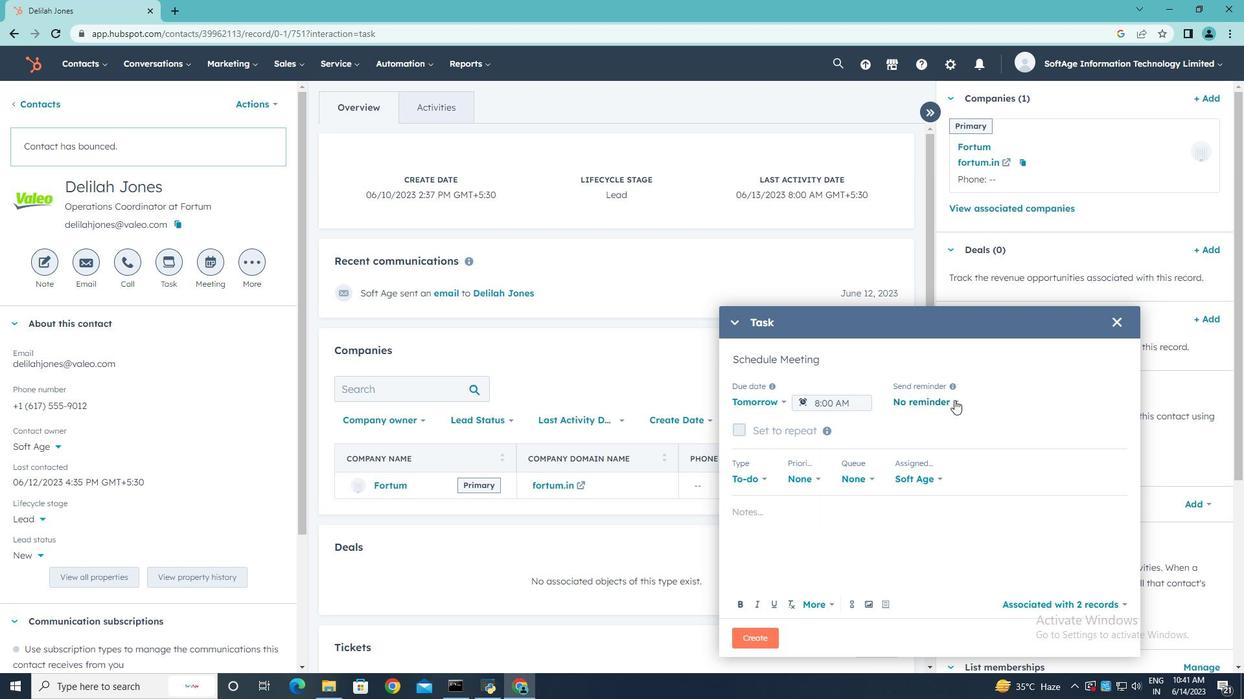 
Action: Mouse pressed left at (955, 400)
Screenshot: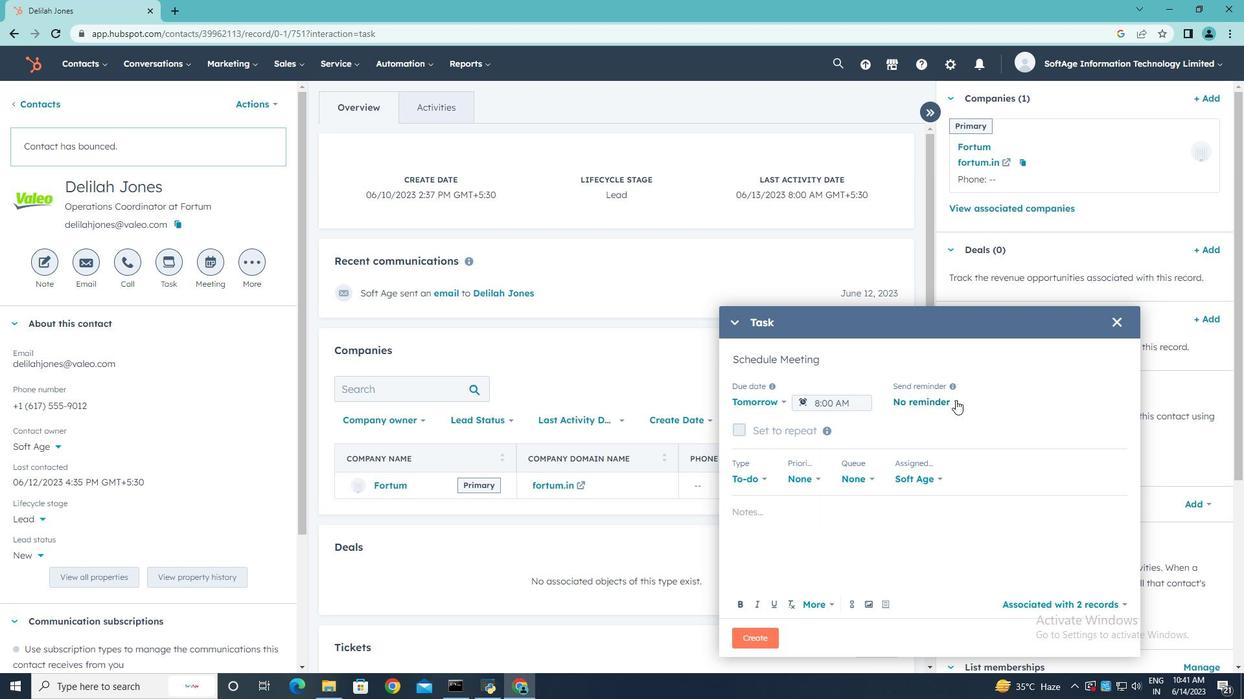 
Action: Mouse moved to (939, 489)
Screenshot: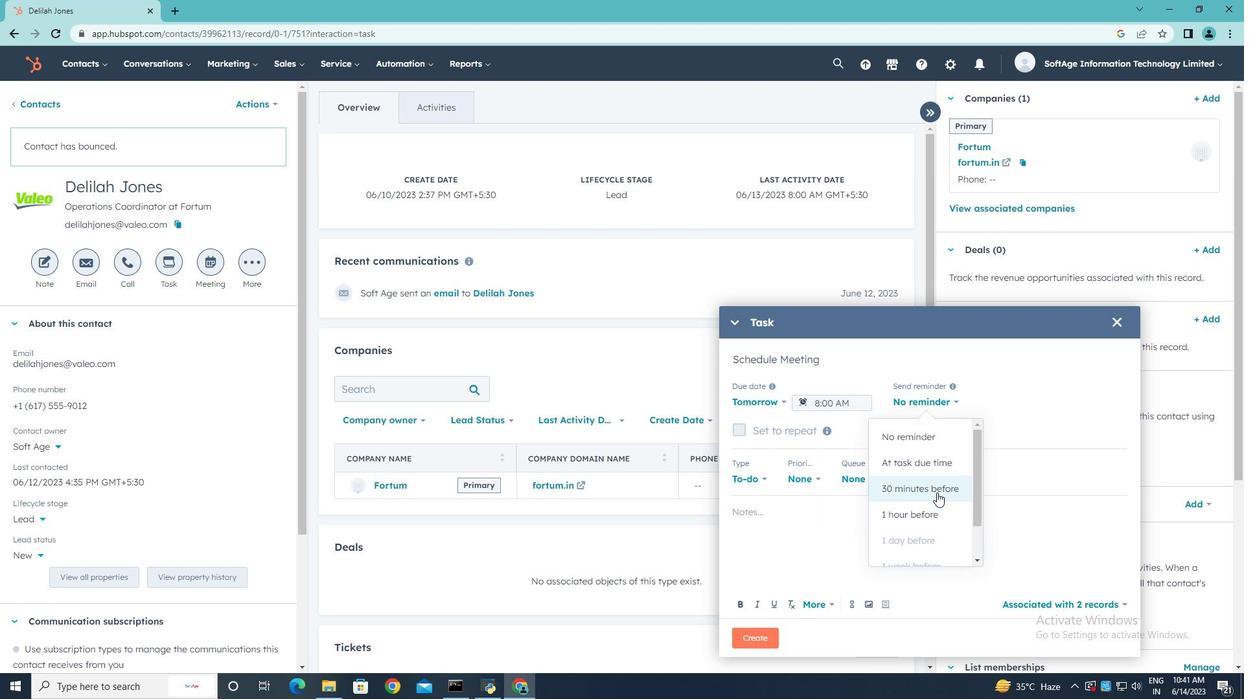 
Action: Mouse pressed left at (939, 489)
Screenshot: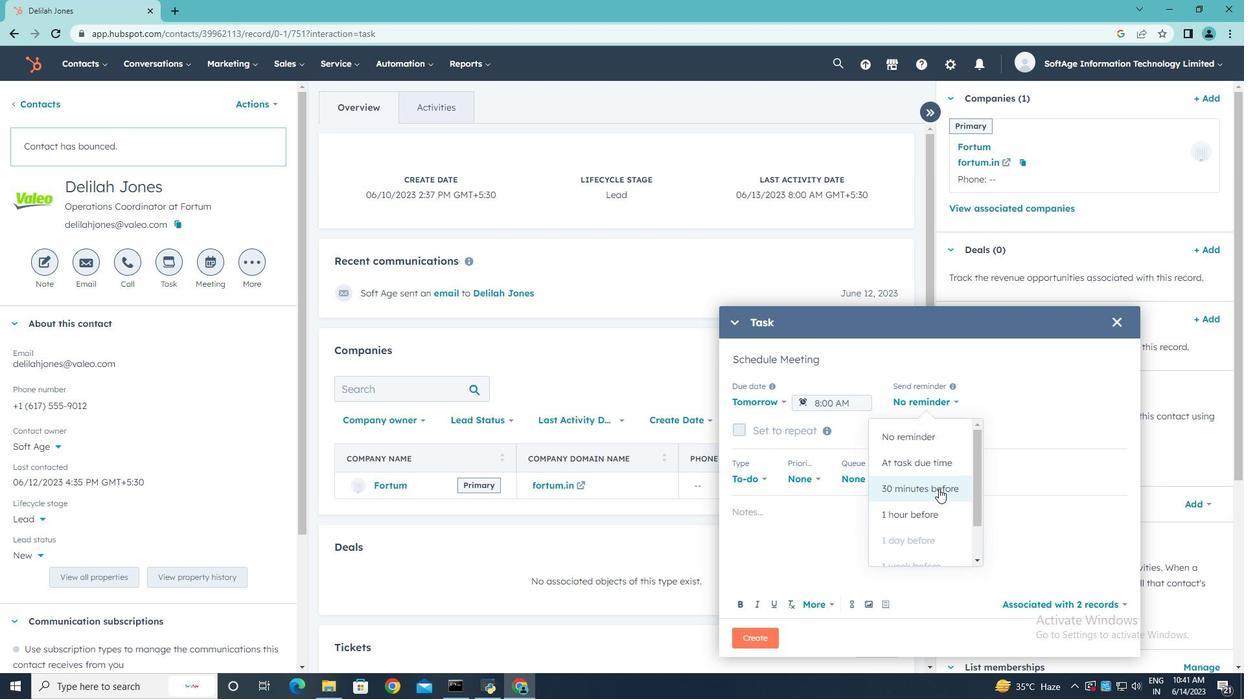 
Action: Mouse moved to (817, 481)
Screenshot: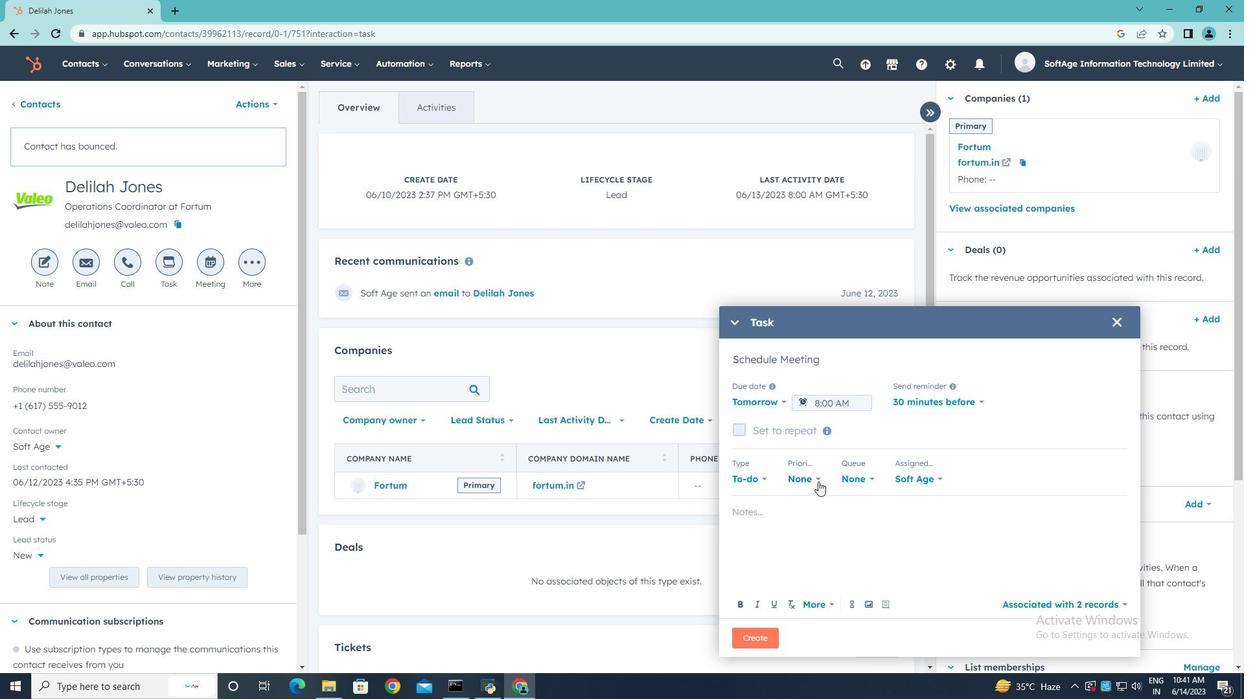 
Action: Mouse pressed left at (817, 481)
Screenshot: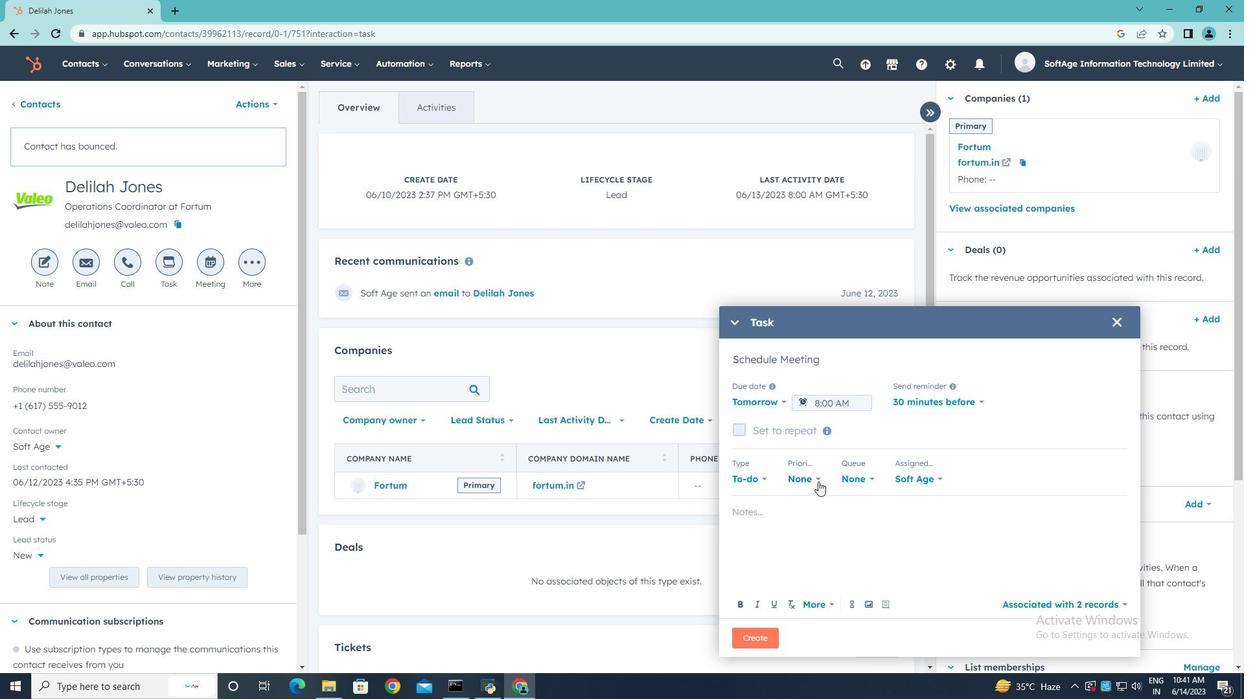 
Action: Mouse moved to (801, 534)
Screenshot: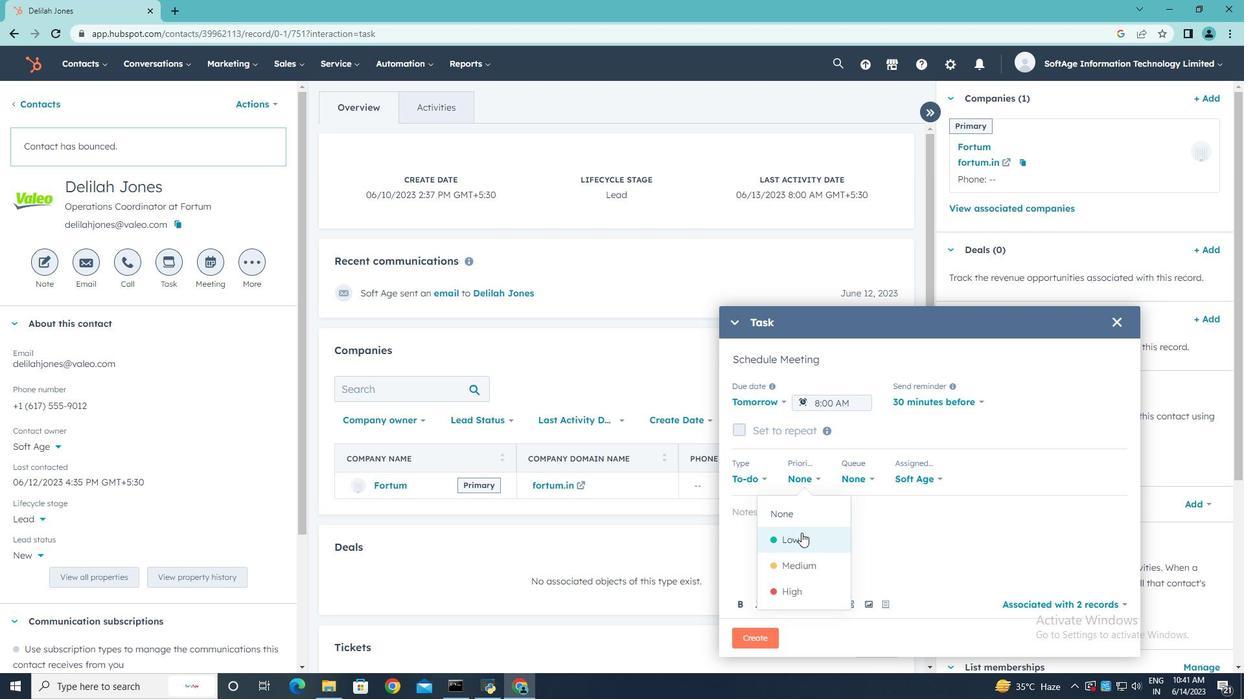 
Action: Mouse pressed left at (801, 534)
Screenshot: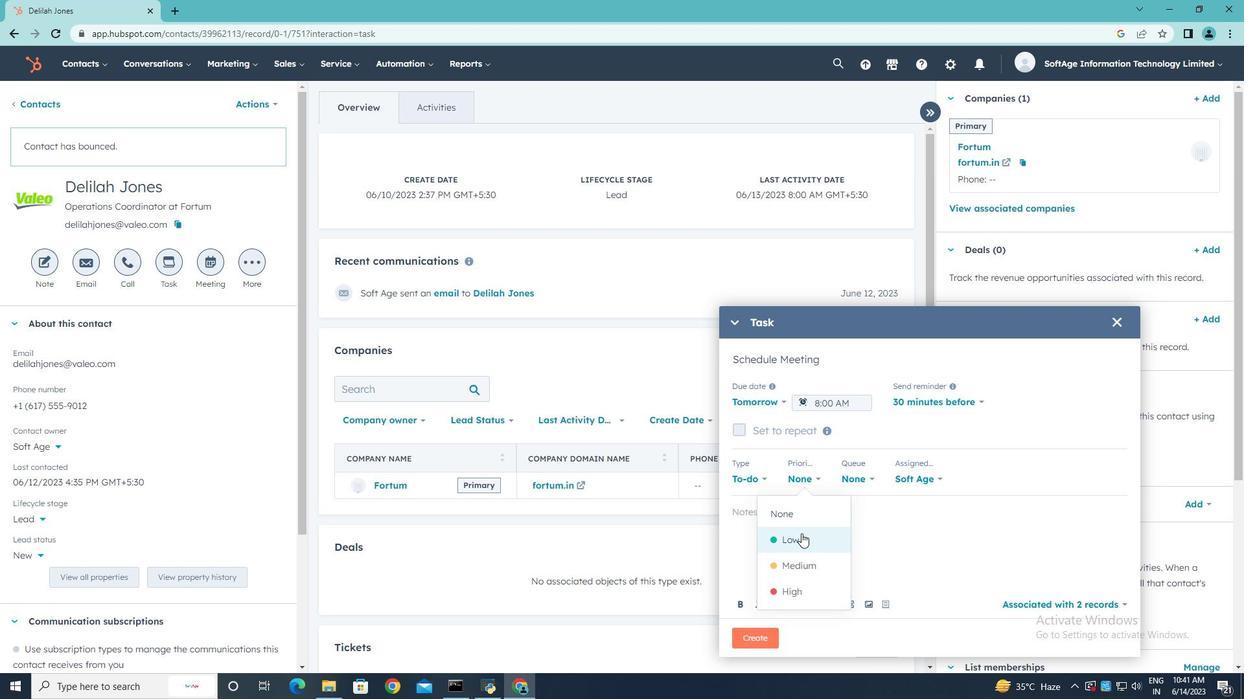 
Action: Mouse moved to (761, 514)
Screenshot: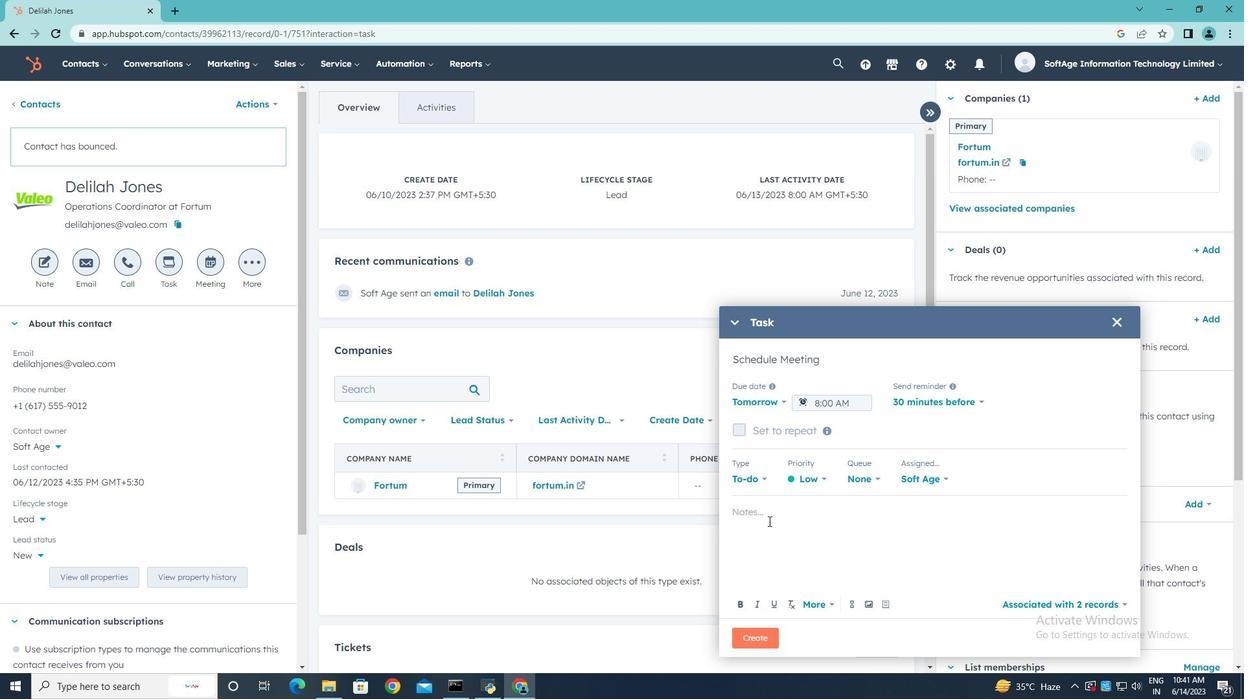 
Action: Mouse pressed left at (761, 514)
Screenshot: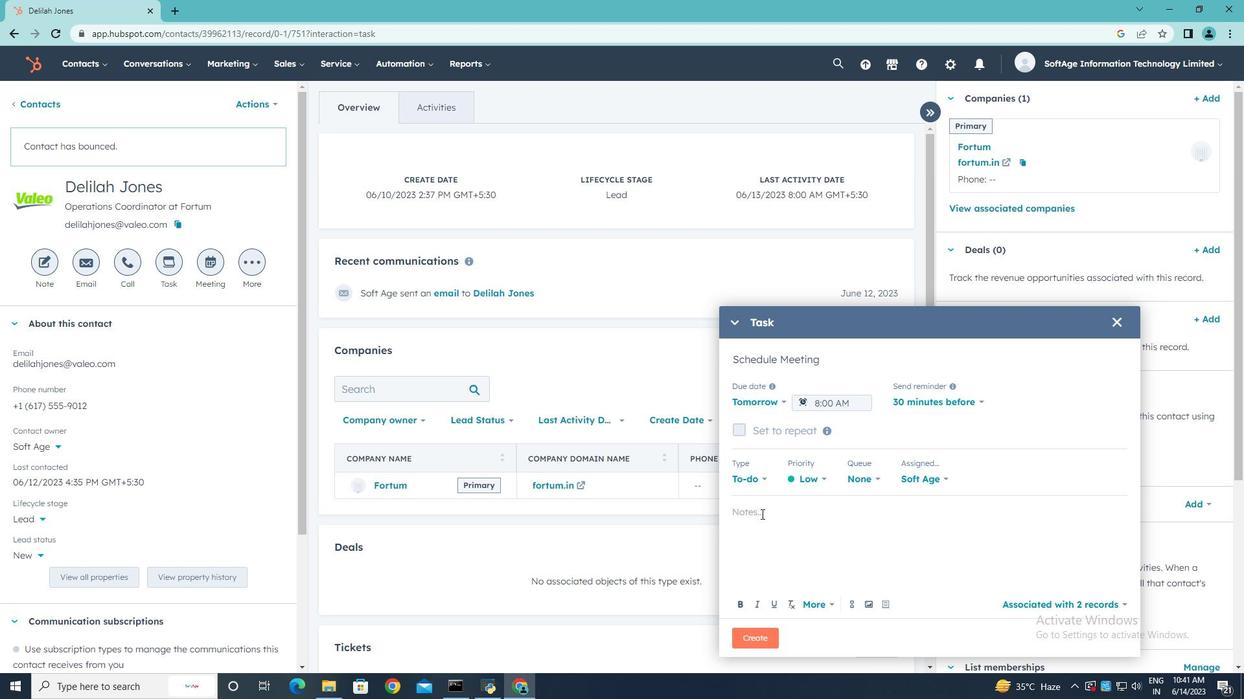 
Action: Mouse moved to (773, 431)
Screenshot: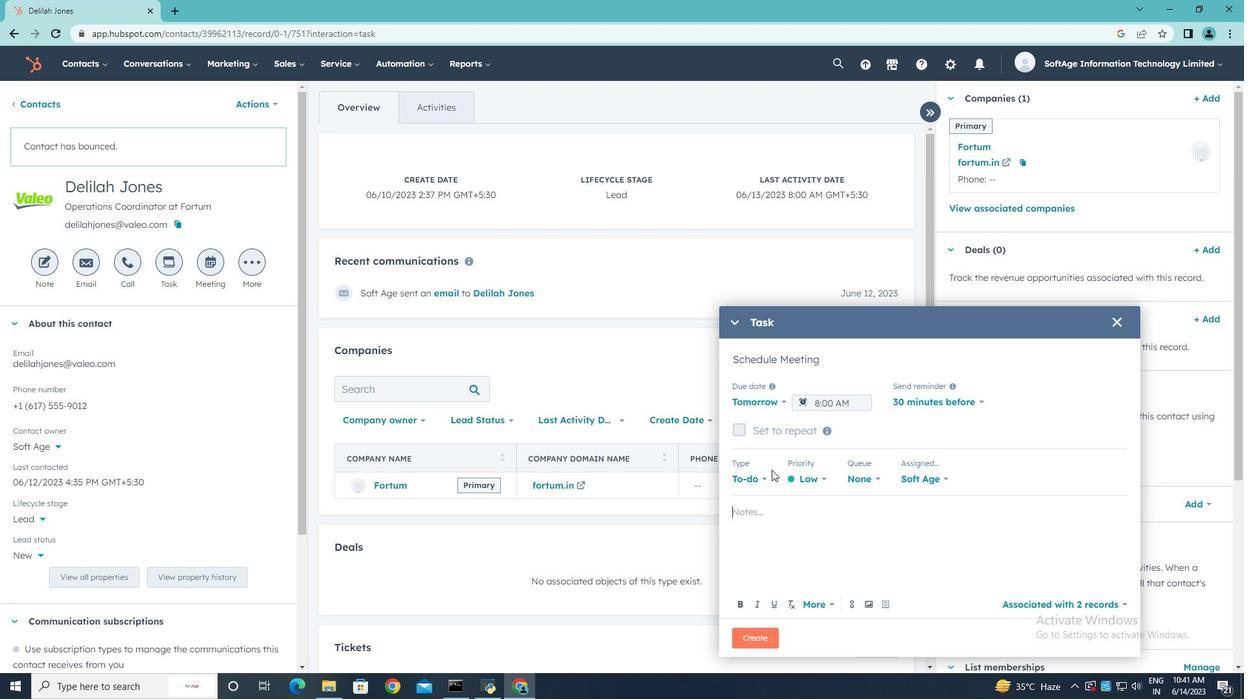 
Action: Key pressed <Key.shift><Key.shift><Key.shift><Key.shift><Key.shift><Key.shift>Take<Key.space><Key.shift><Key.shift><Key.shift><Key.shift>D<Key.backspace>der<Key.backspace>tailed<Key.space>meeting<Key.space>minutes<Key.space>and<Key.space>share<Key.space>them<Key.space>with<Key.space>team<Key.space>afterward..
Screenshot: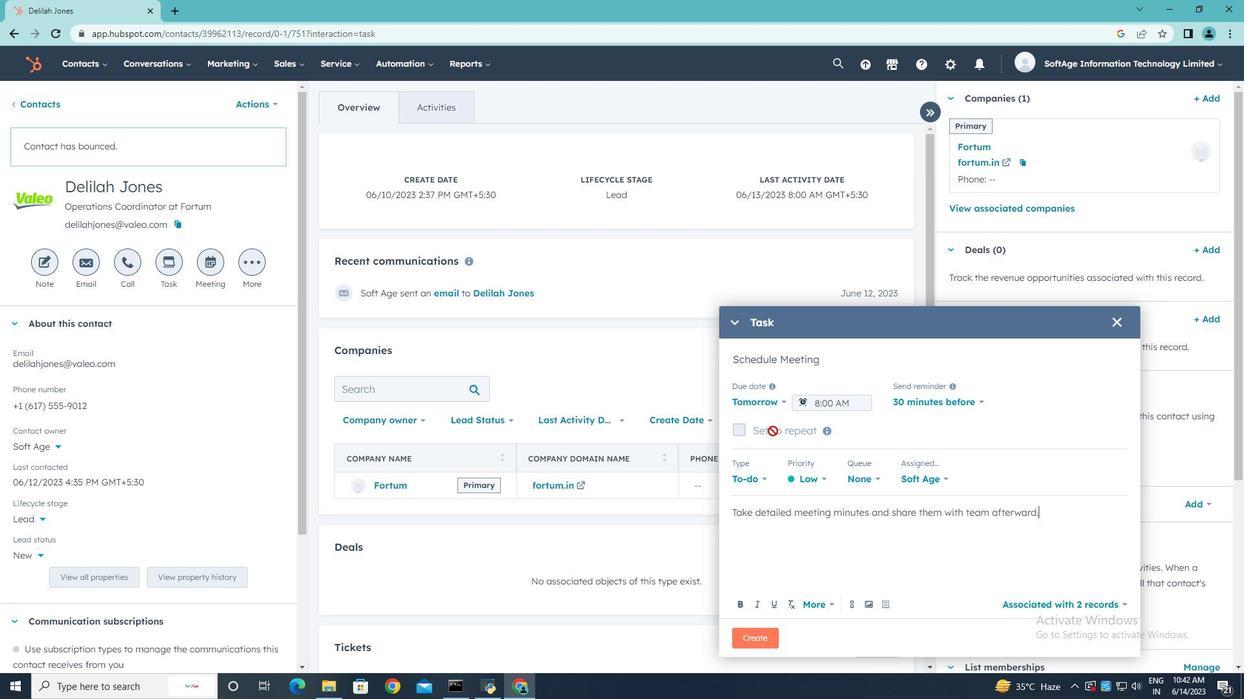 
Action: Mouse moved to (752, 638)
Screenshot: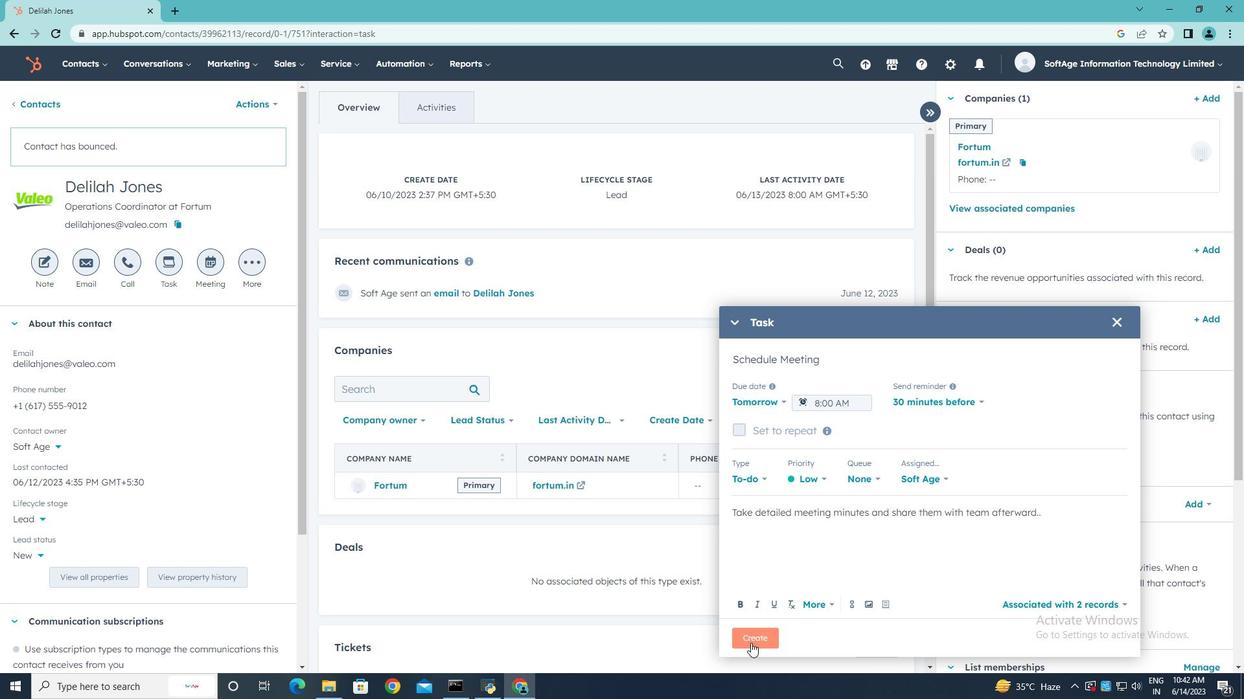 
Action: Mouse pressed left at (752, 638)
Screenshot: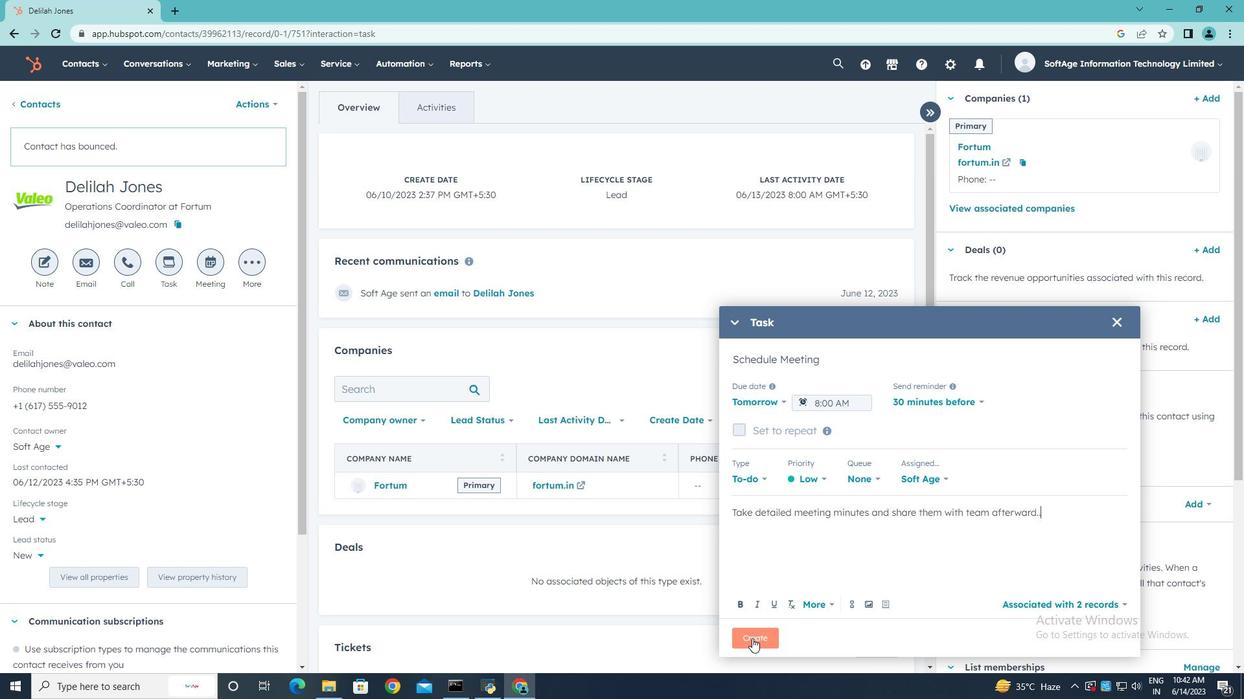 
